 Task: Open the "Manage your account settings: an overview" article.
Action: Mouse moved to (955, 96)
Screenshot: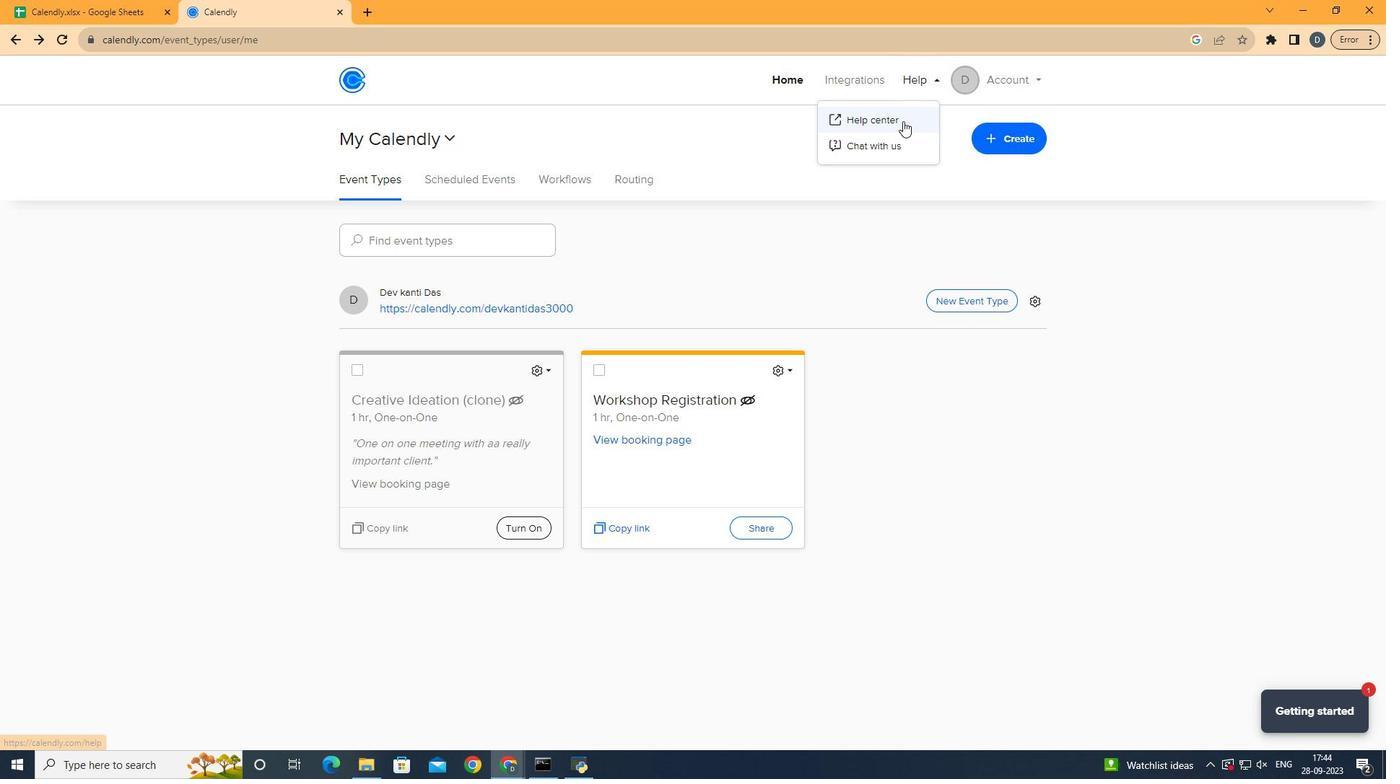 
Action: Mouse pressed left at (955, 96)
Screenshot: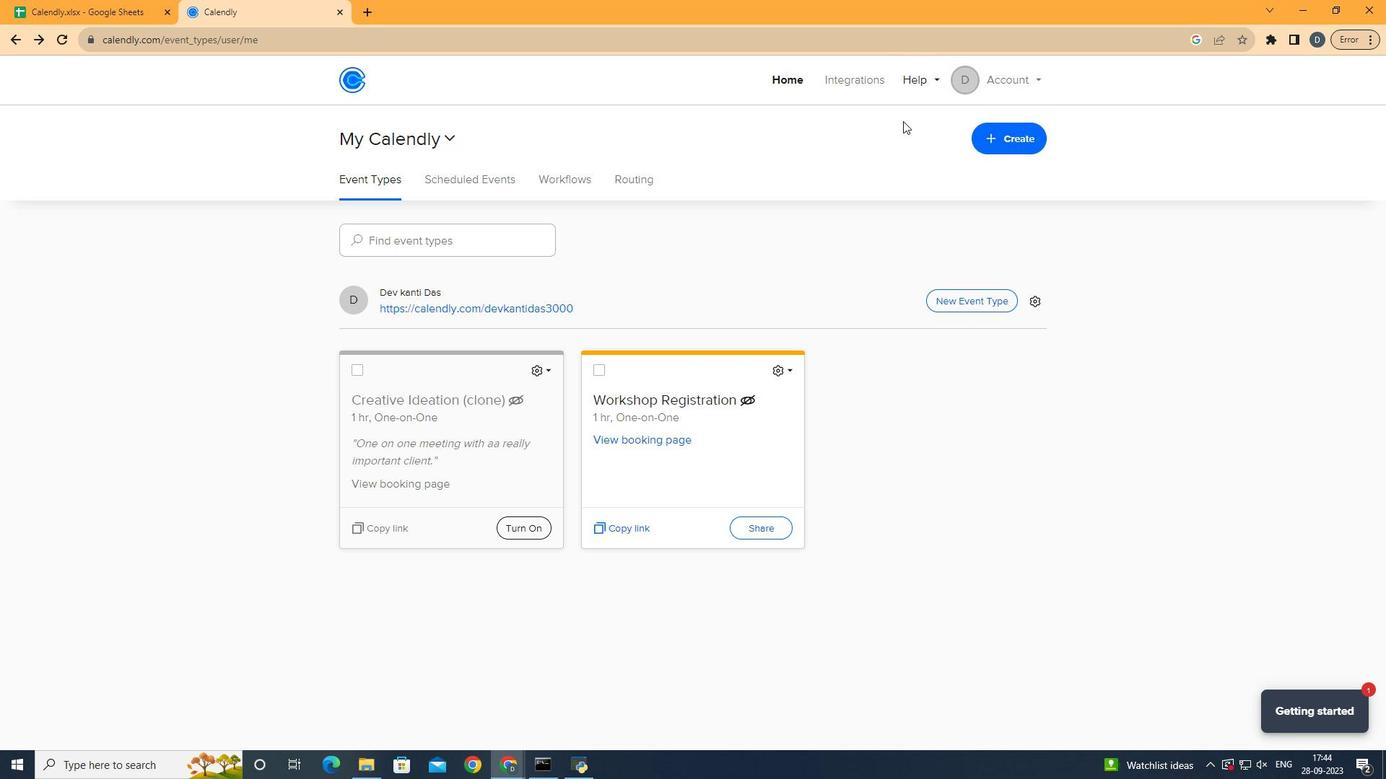 
Action: Mouse moved to (919, 137)
Screenshot: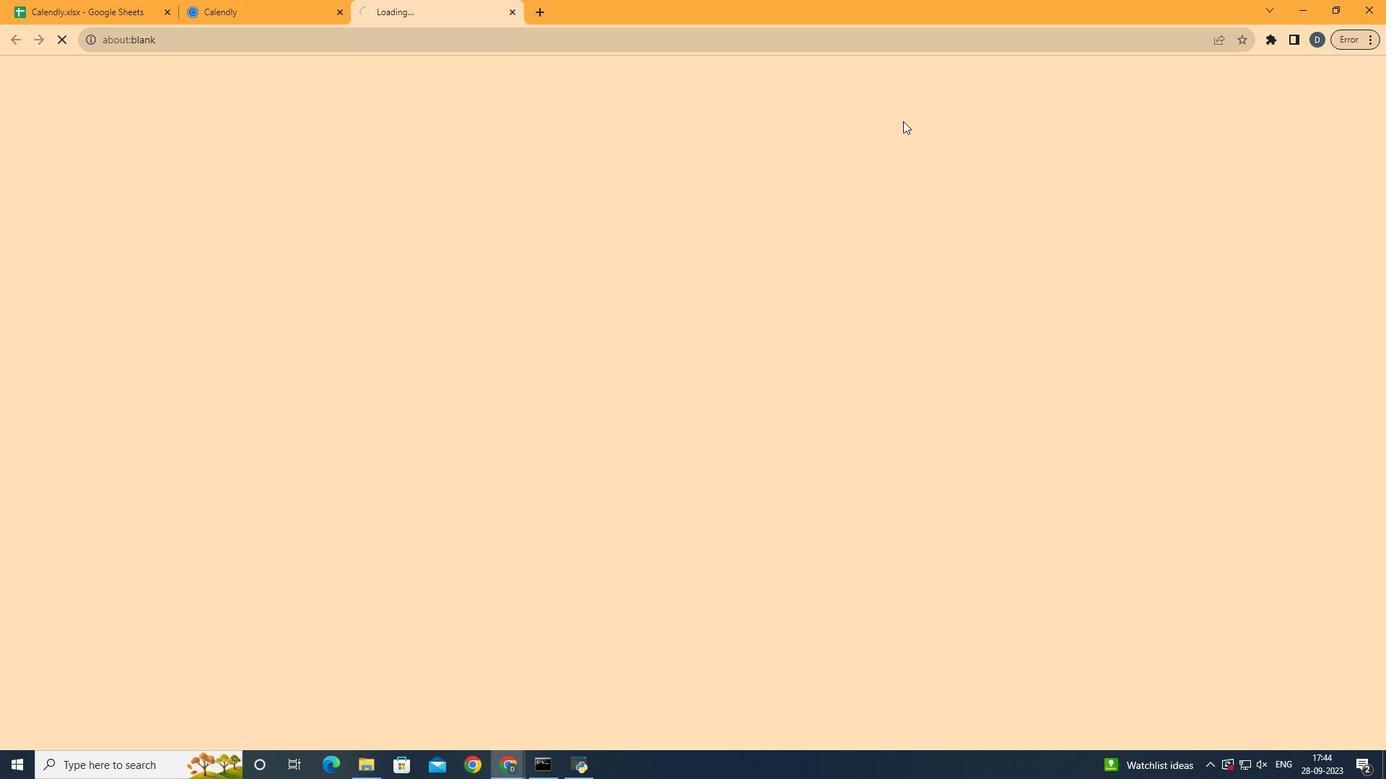 
Action: Mouse pressed left at (919, 137)
Screenshot: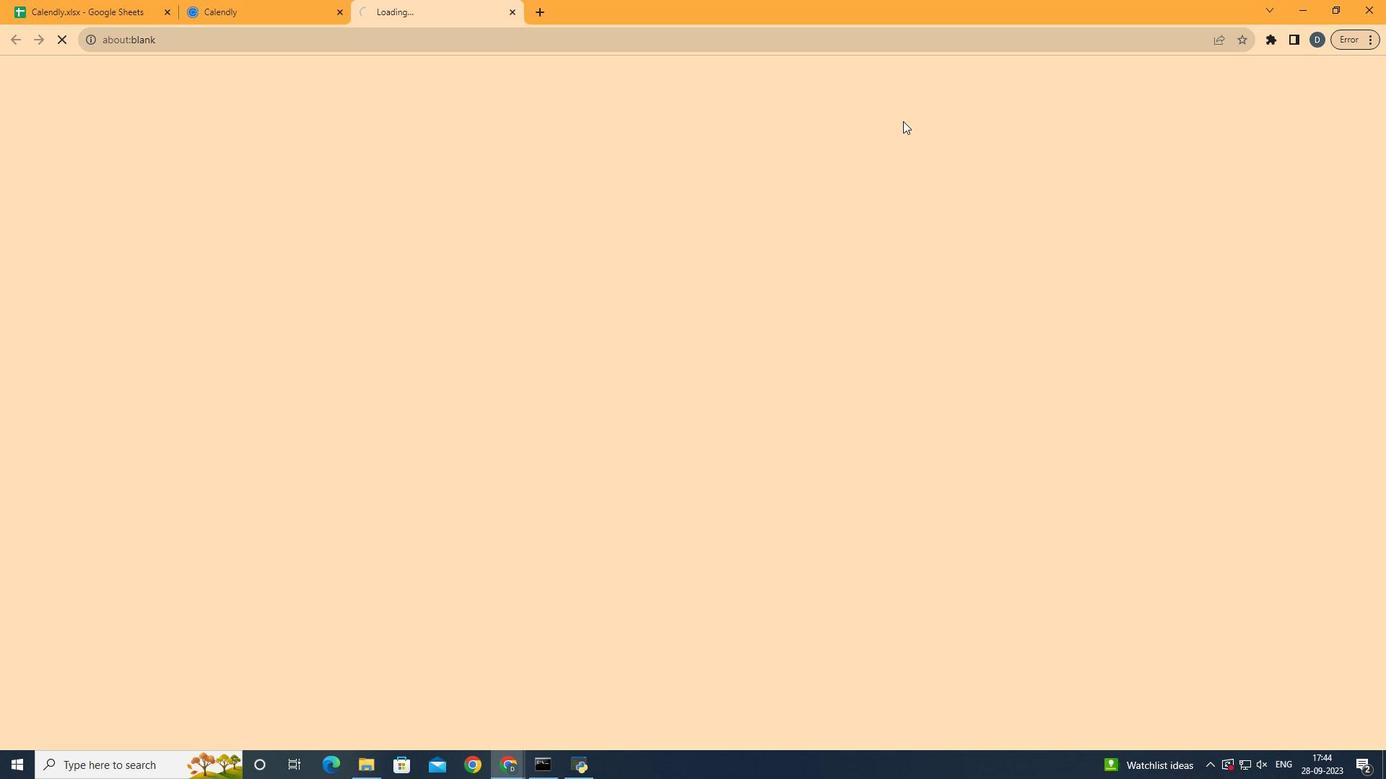 
Action: Mouse moved to (768, 363)
Screenshot: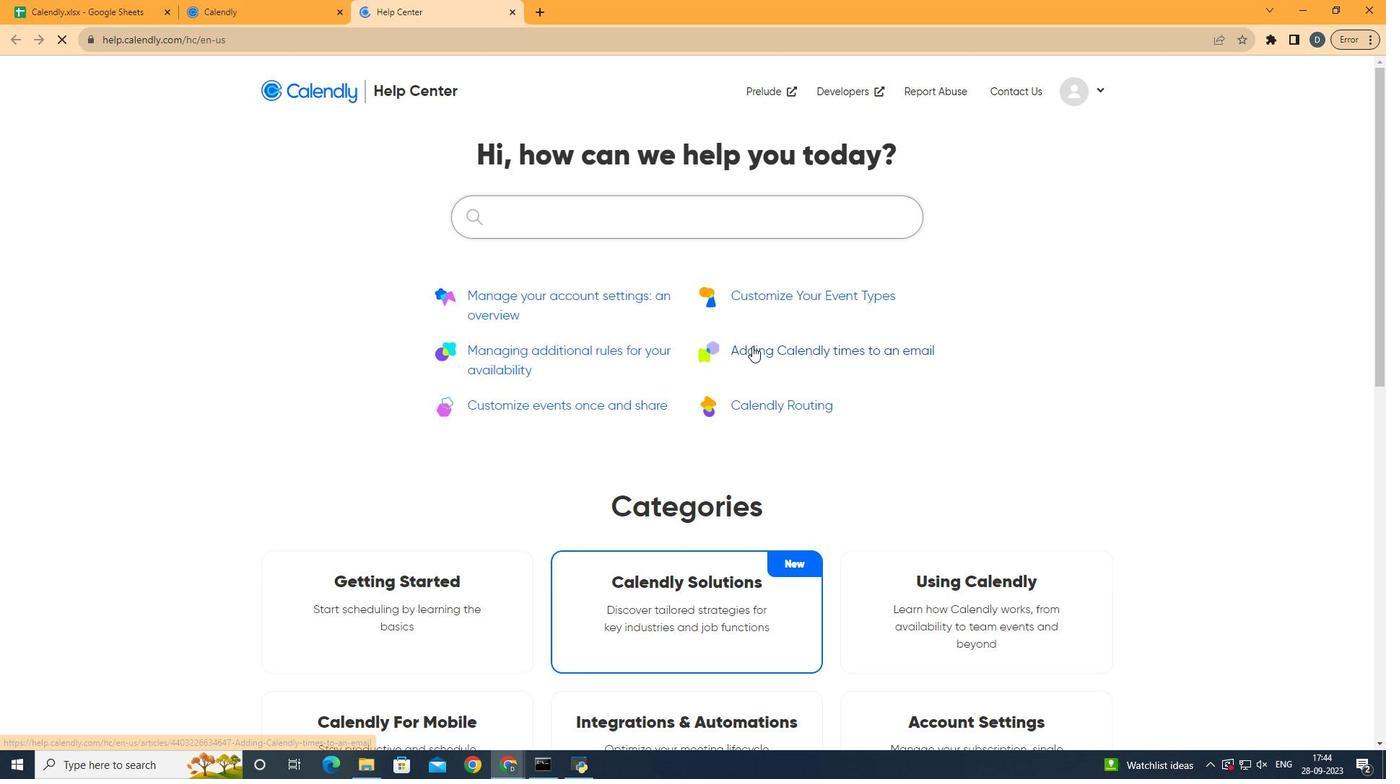 
Action: Mouse scrolled (768, 362) with delta (0, 0)
Screenshot: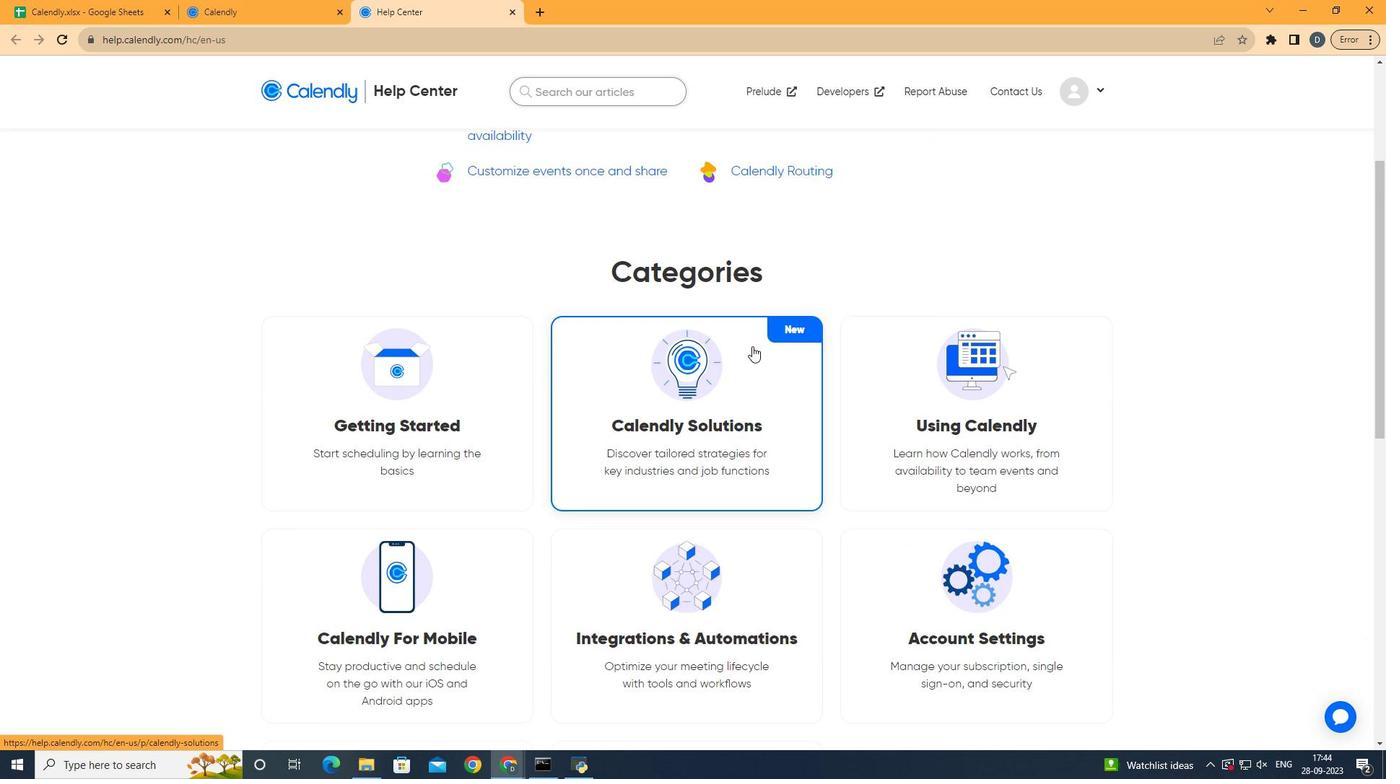 
Action: Mouse scrolled (768, 362) with delta (0, 0)
Screenshot: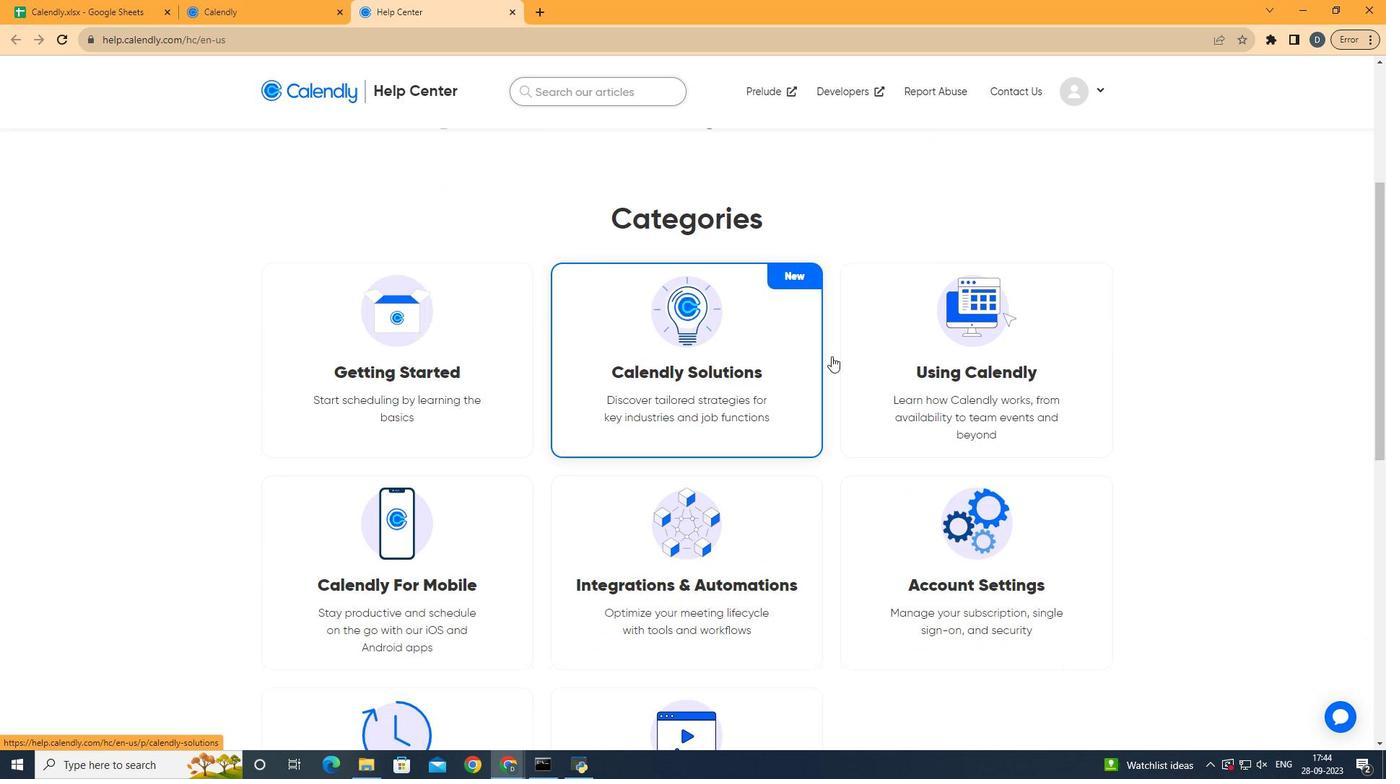 
Action: Mouse scrolled (768, 362) with delta (0, 0)
Screenshot: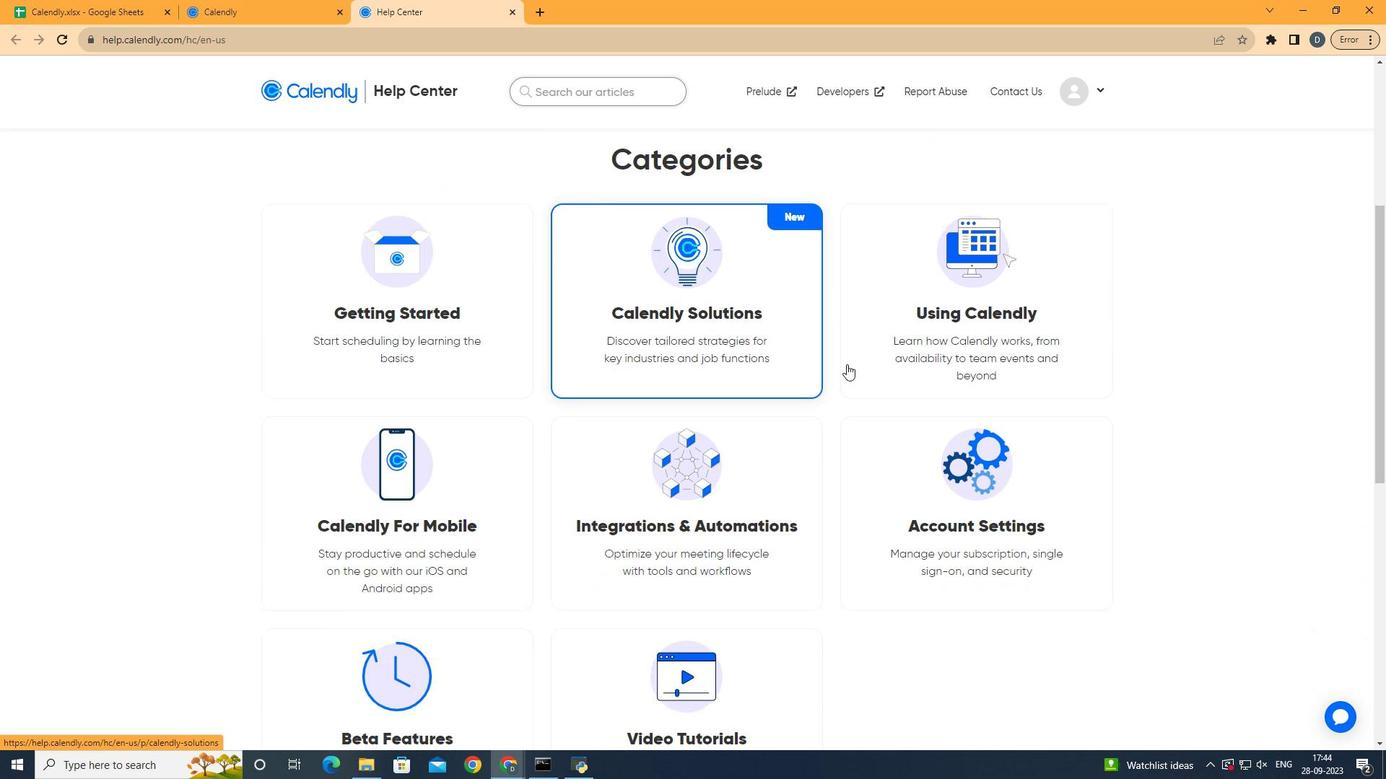 
Action: Mouse scrolled (768, 362) with delta (0, 0)
Screenshot: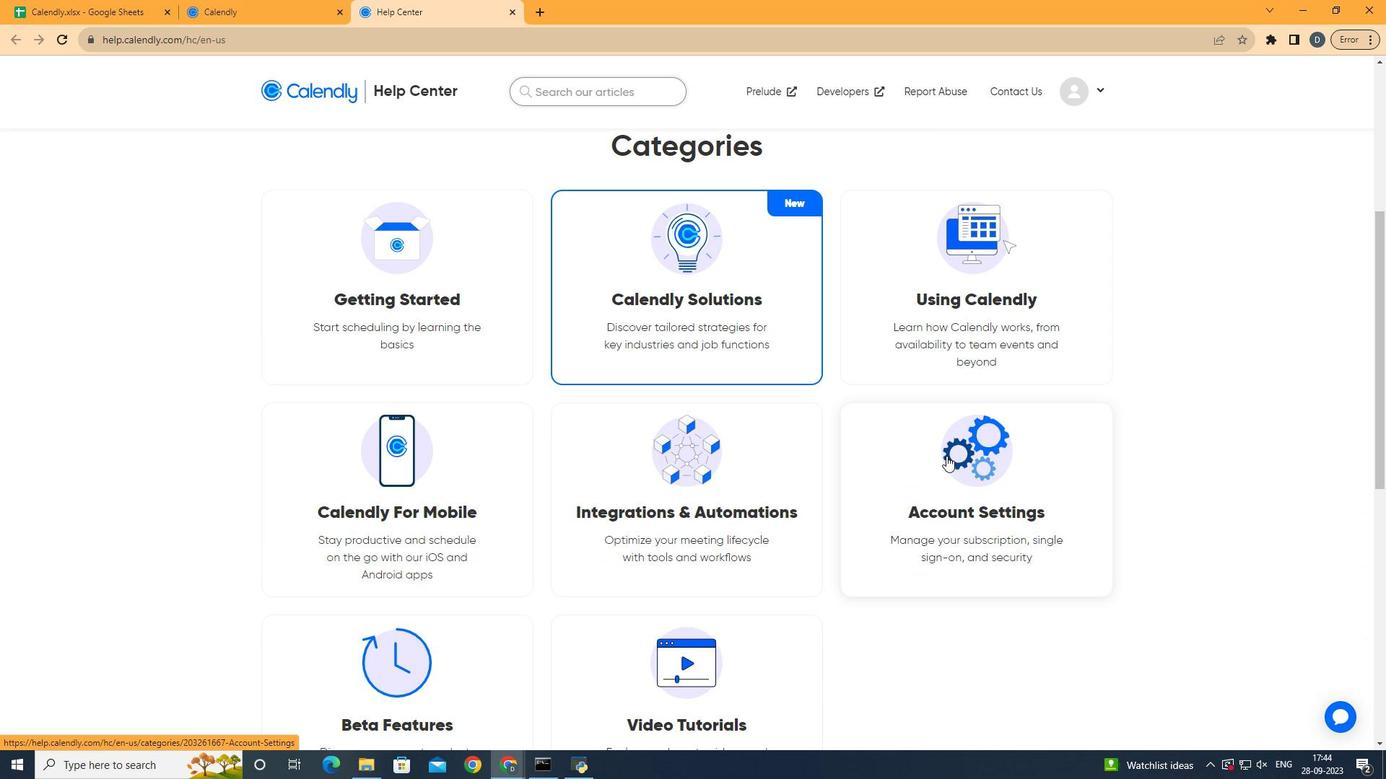 
Action: Mouse scrolled (768, 362) with delta (0, 0)
Screenshot: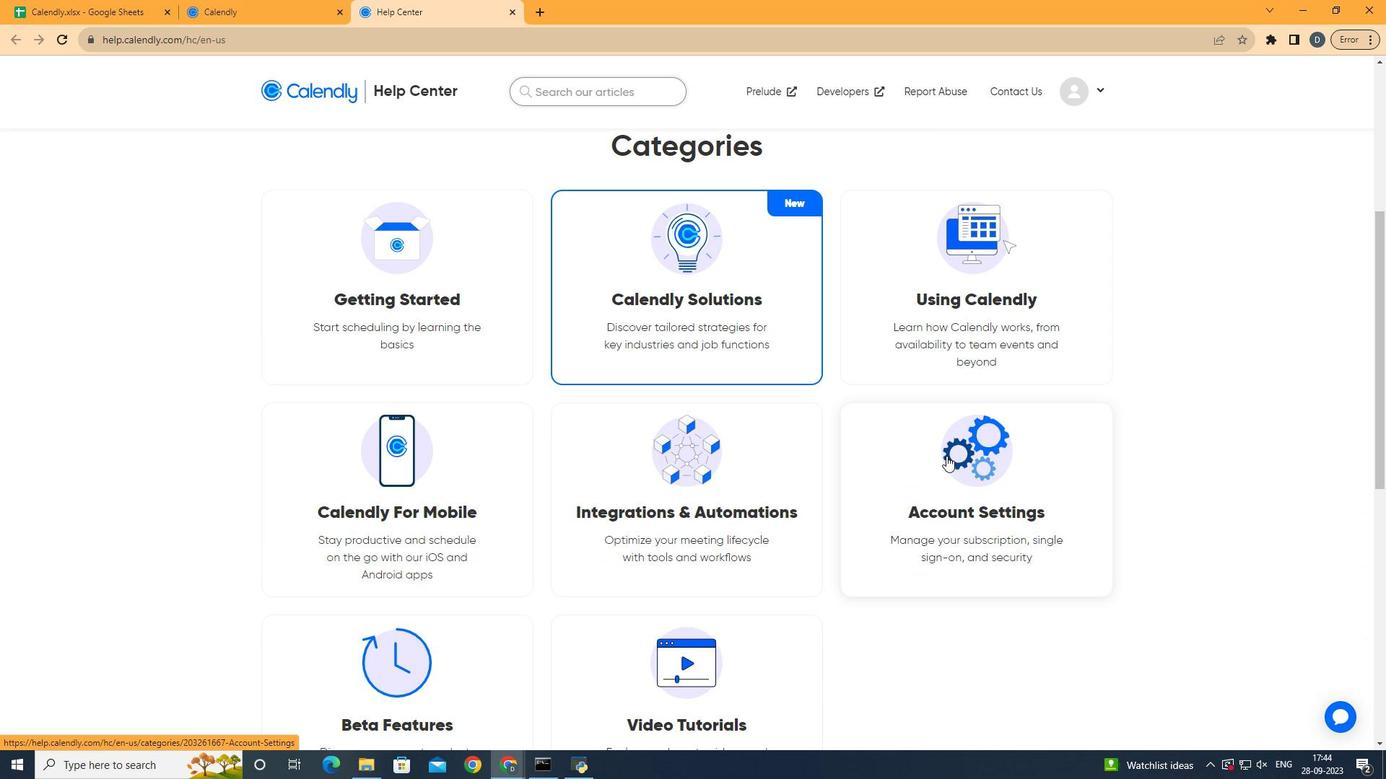 
Action: Mouse moved to (963, 472)
Screenshot: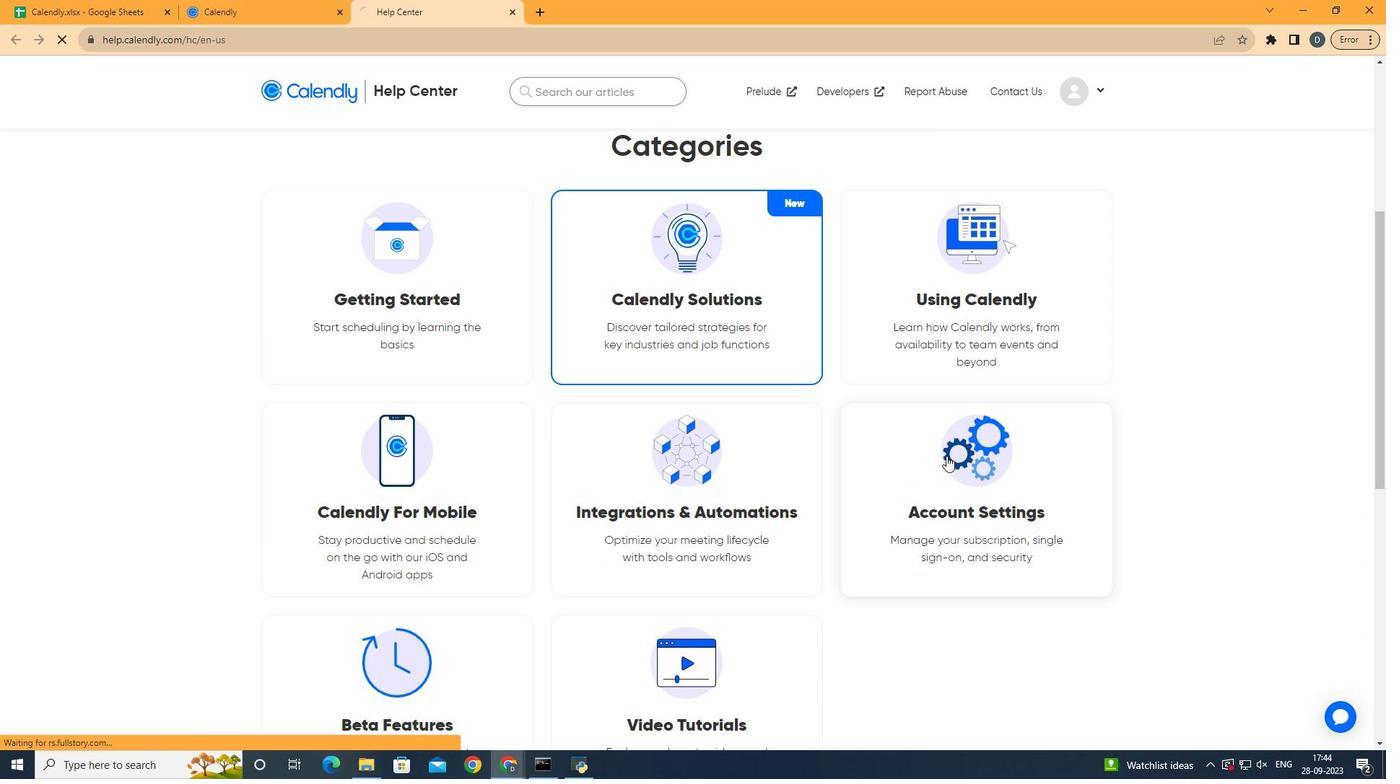 
Action: Mouse pressed left at (963, 472)
Screenshot: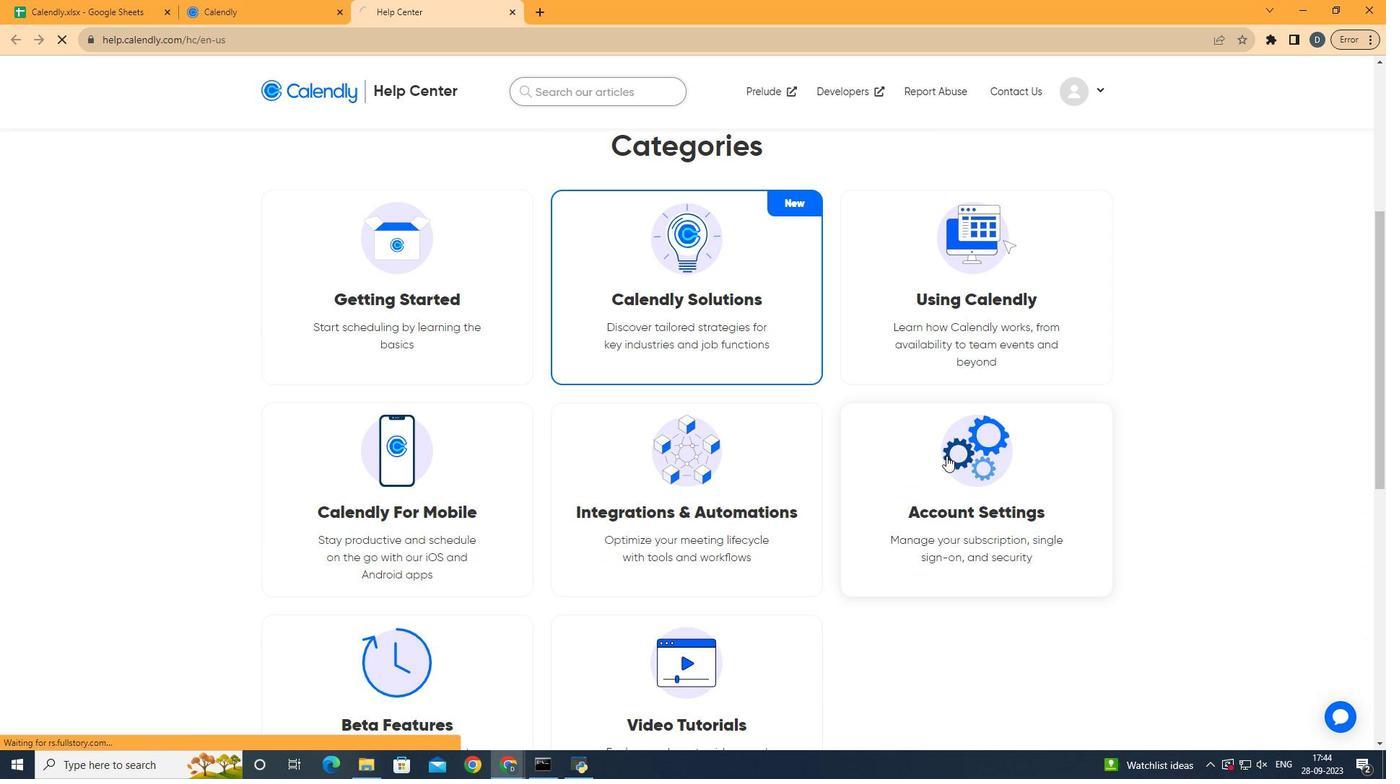 
Action: Mouse moved to (858, 485)
Screenshot: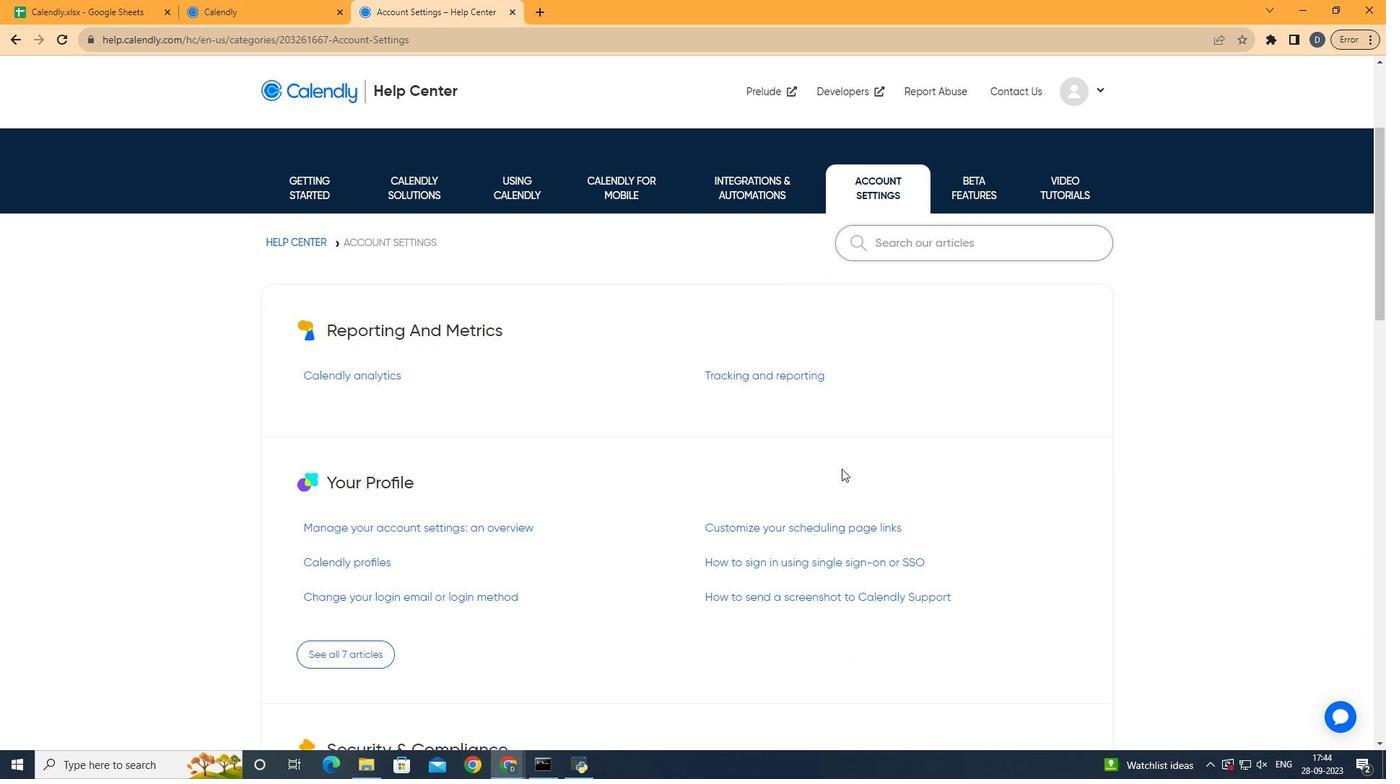
Action: Mouse scrolled (858, 484) with delta (0, 0)
Screenshot: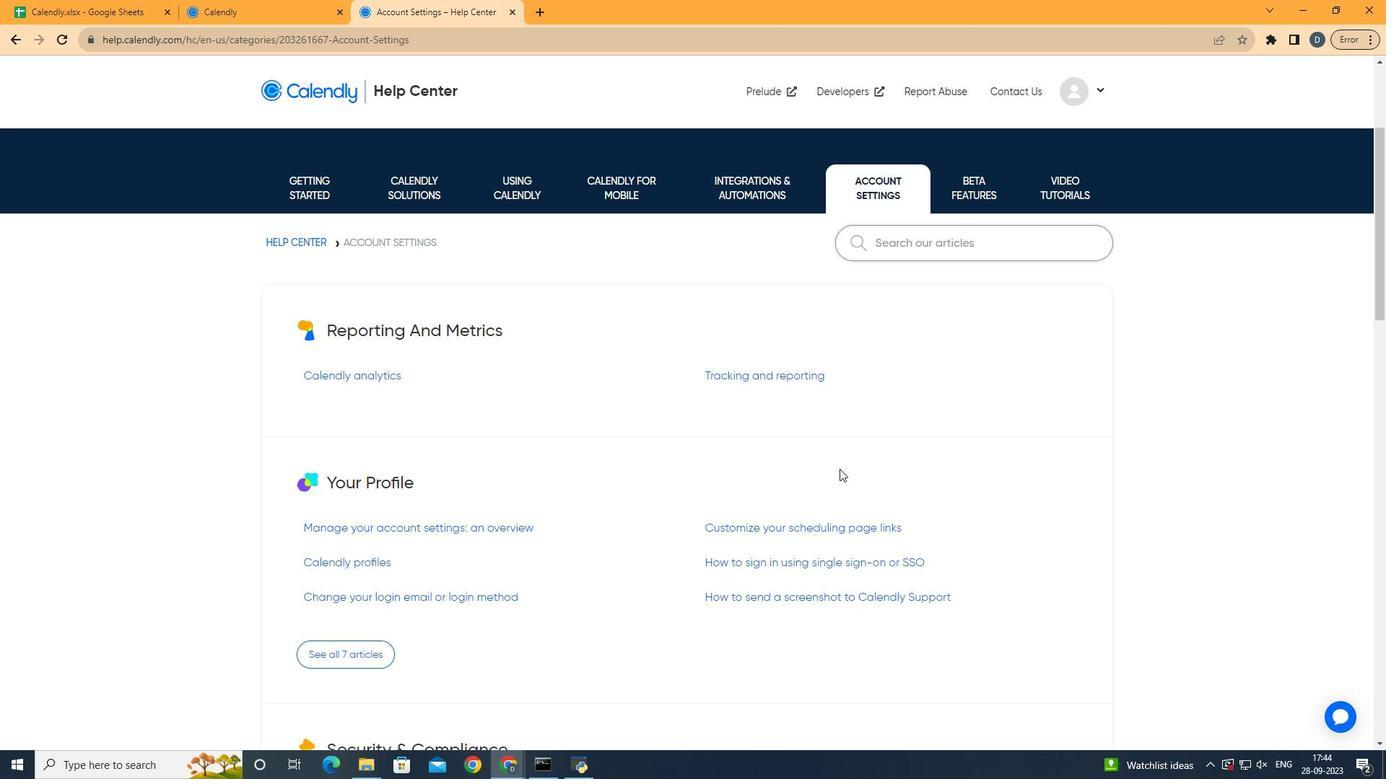 
Action: Mouse scrolled (858, 484) with delta (0, 0)
Screenshot: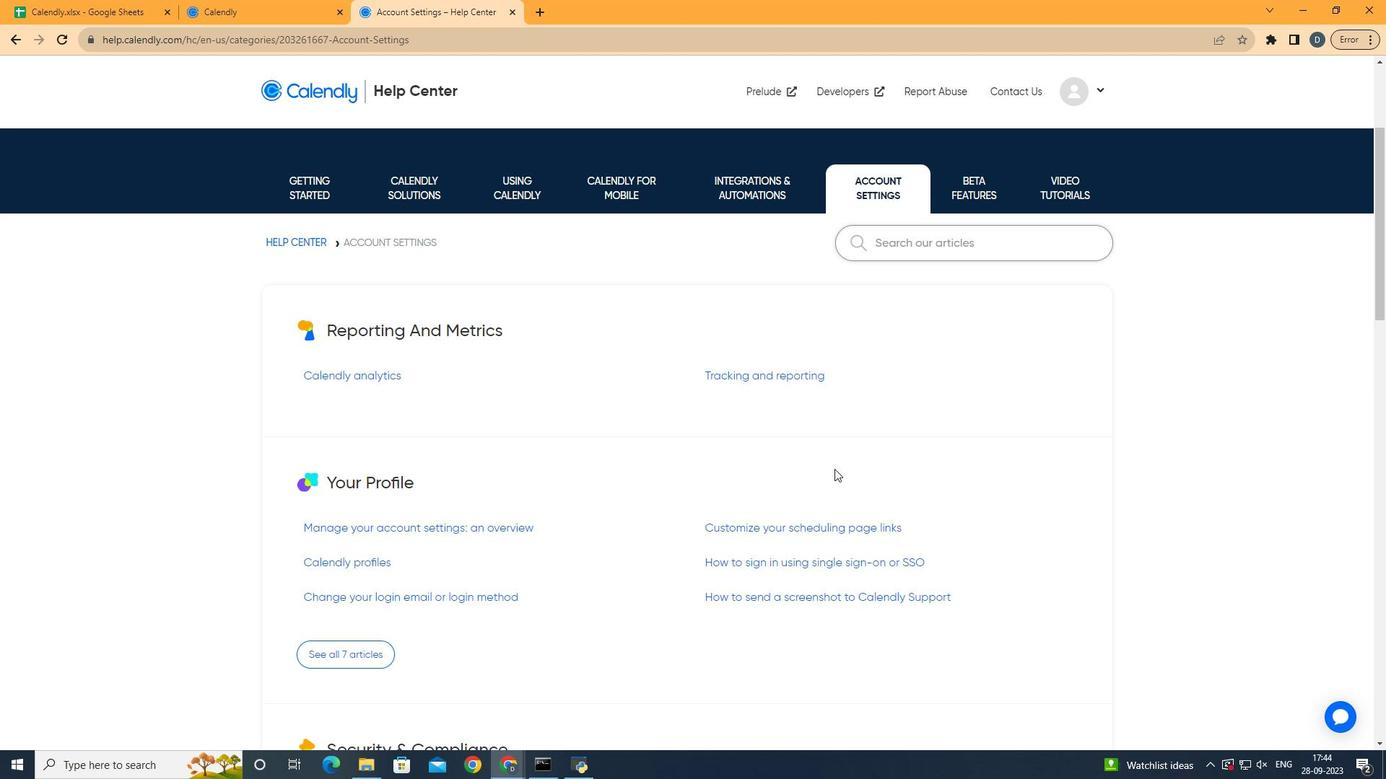
Action: Mouse scrolled (858, 484) with delta (0, 0)
Screenshot: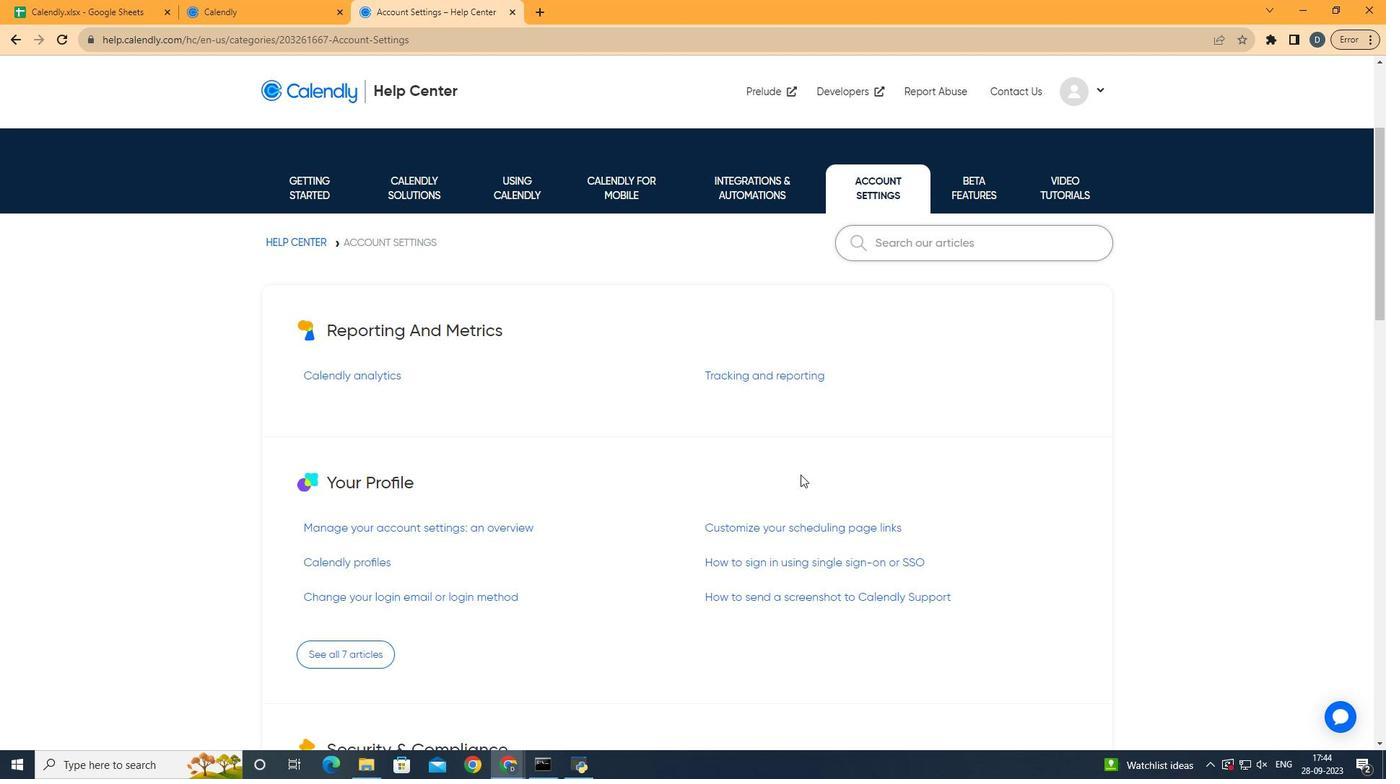 
Action: Mouse moved to (485, 539)
Screenshot: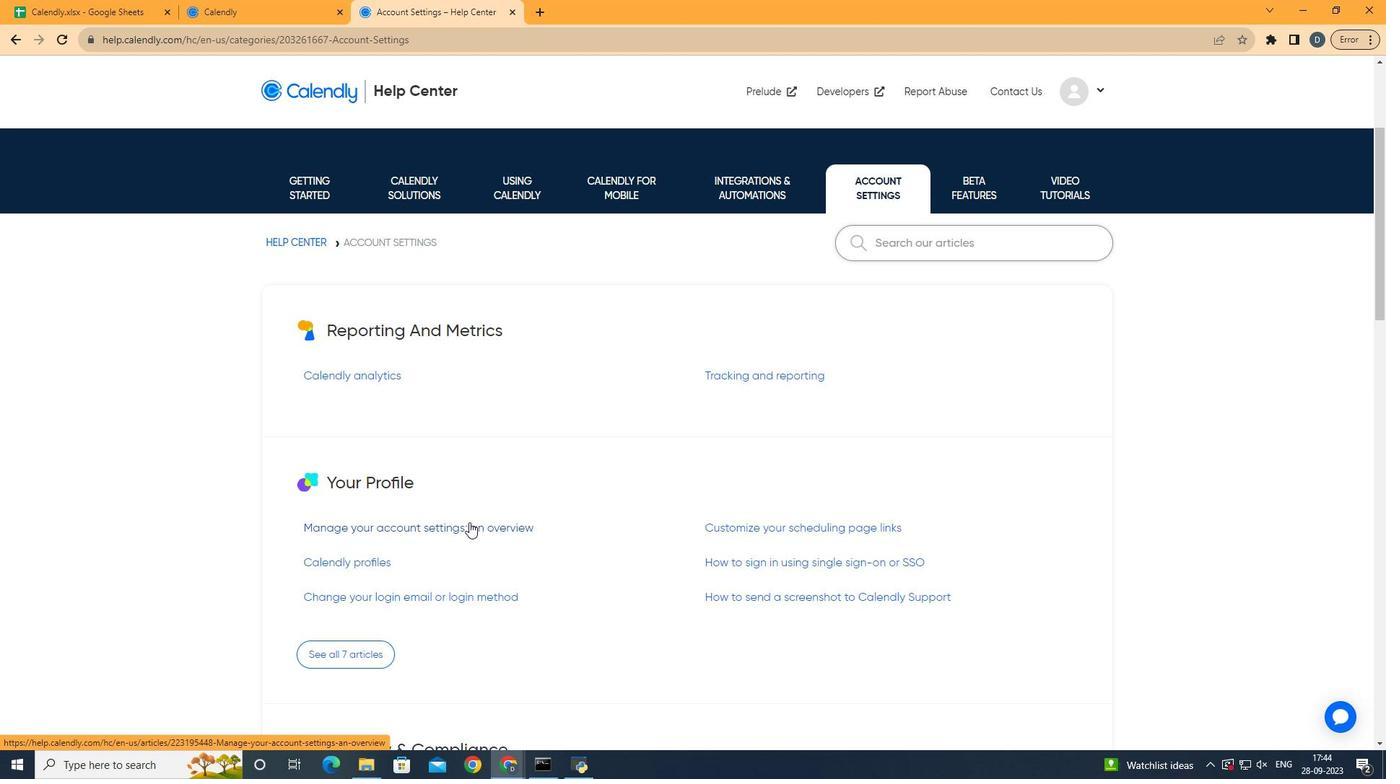 
Action: Mouse pressed left at (485, 539)
Screenshot: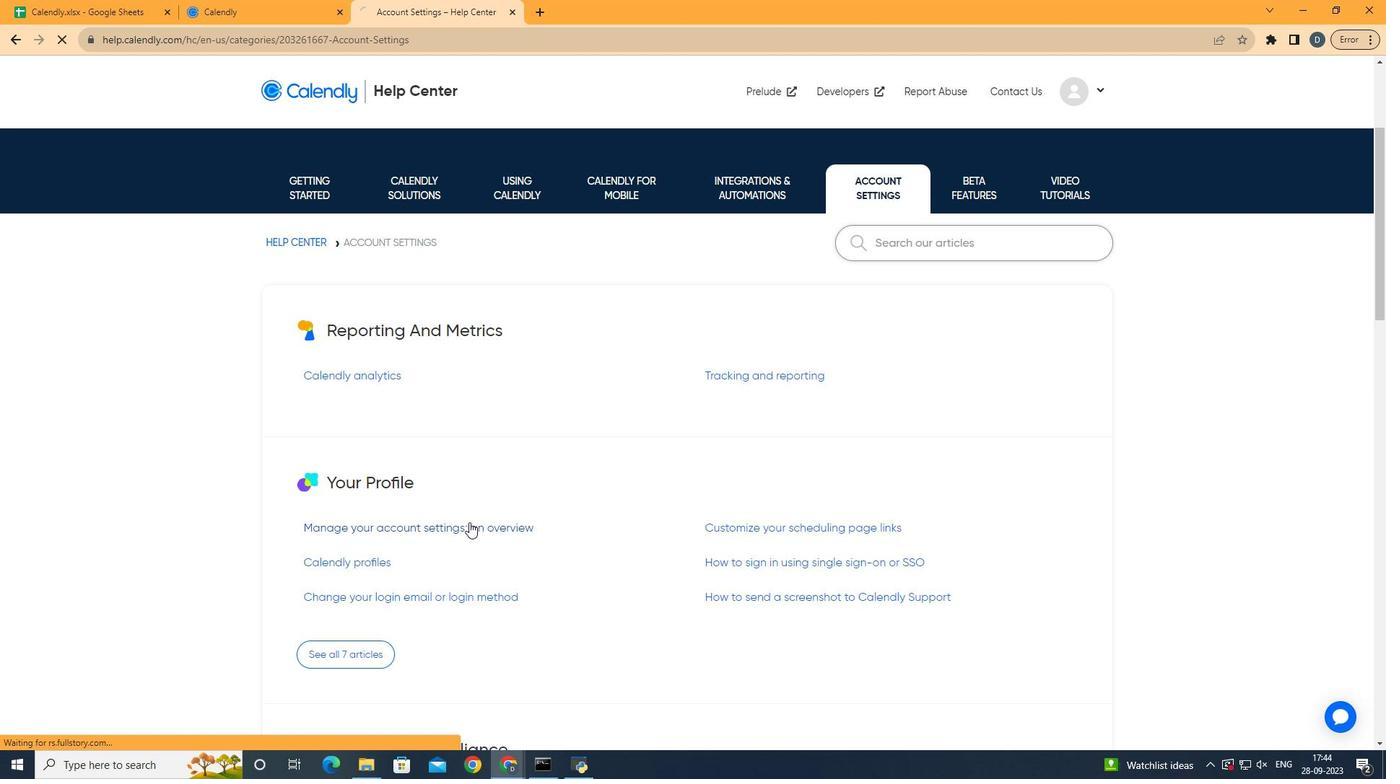
Action: Mouse moved to (787, 552)
Screenshot: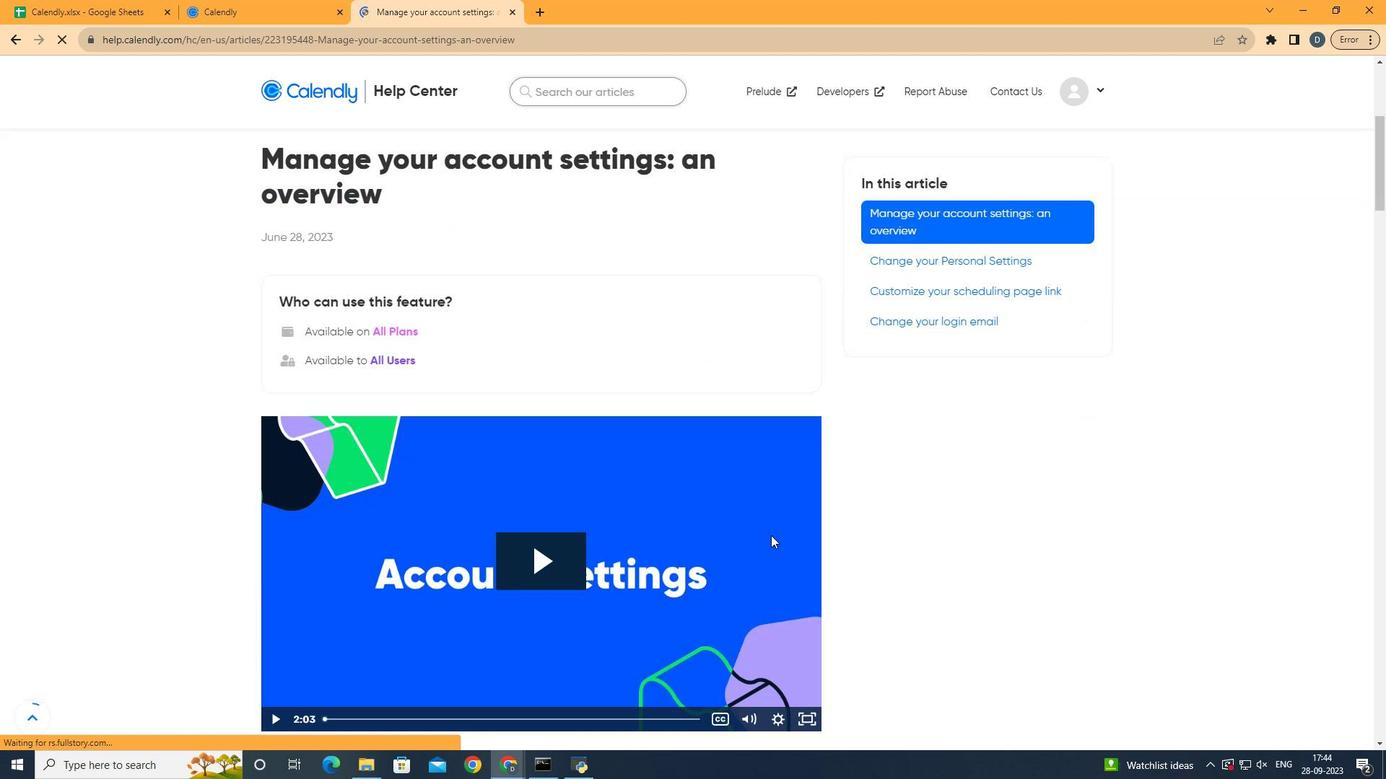 
Action: Mouse scrolled (787, 551) with delta (0, 0)
Screenshot: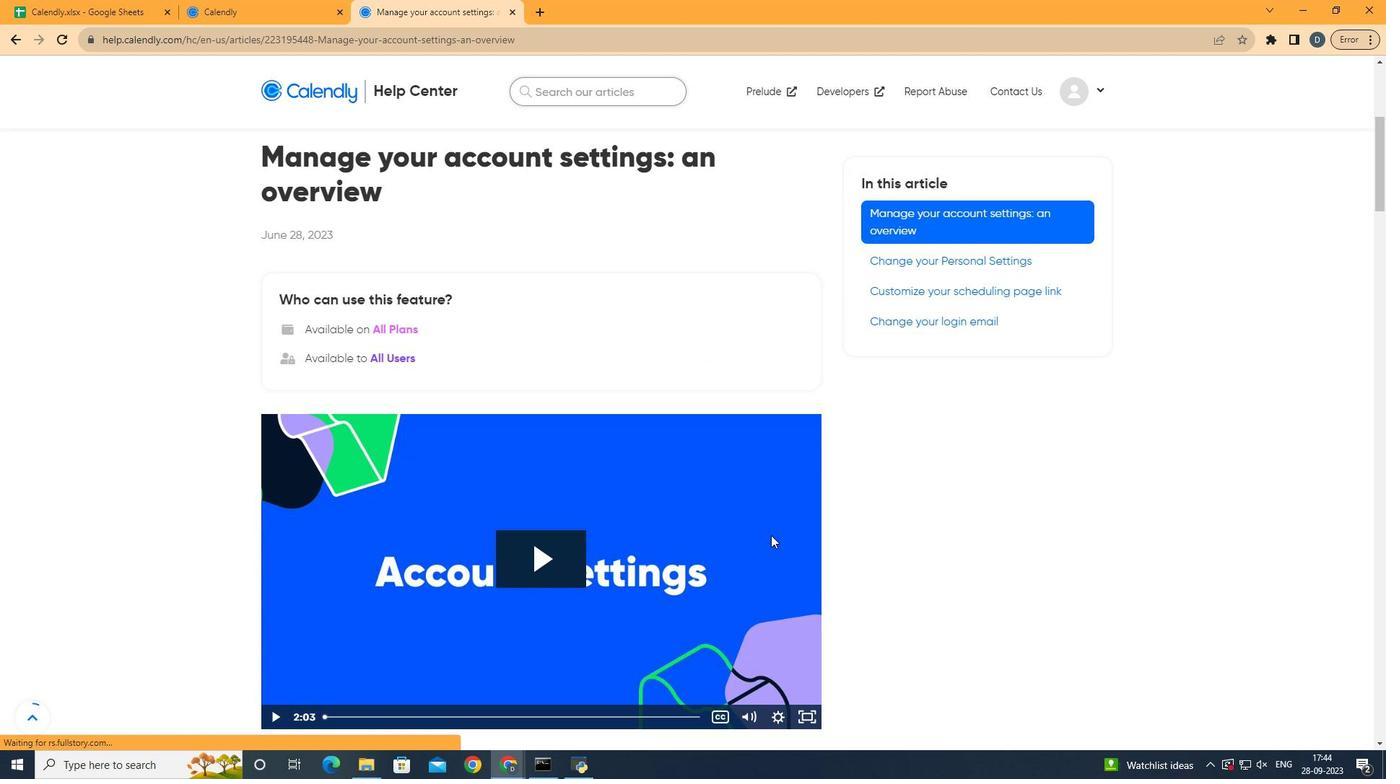 
Action: Mouse scrolled (787, 551) with delta (0, 0)
Screenshot: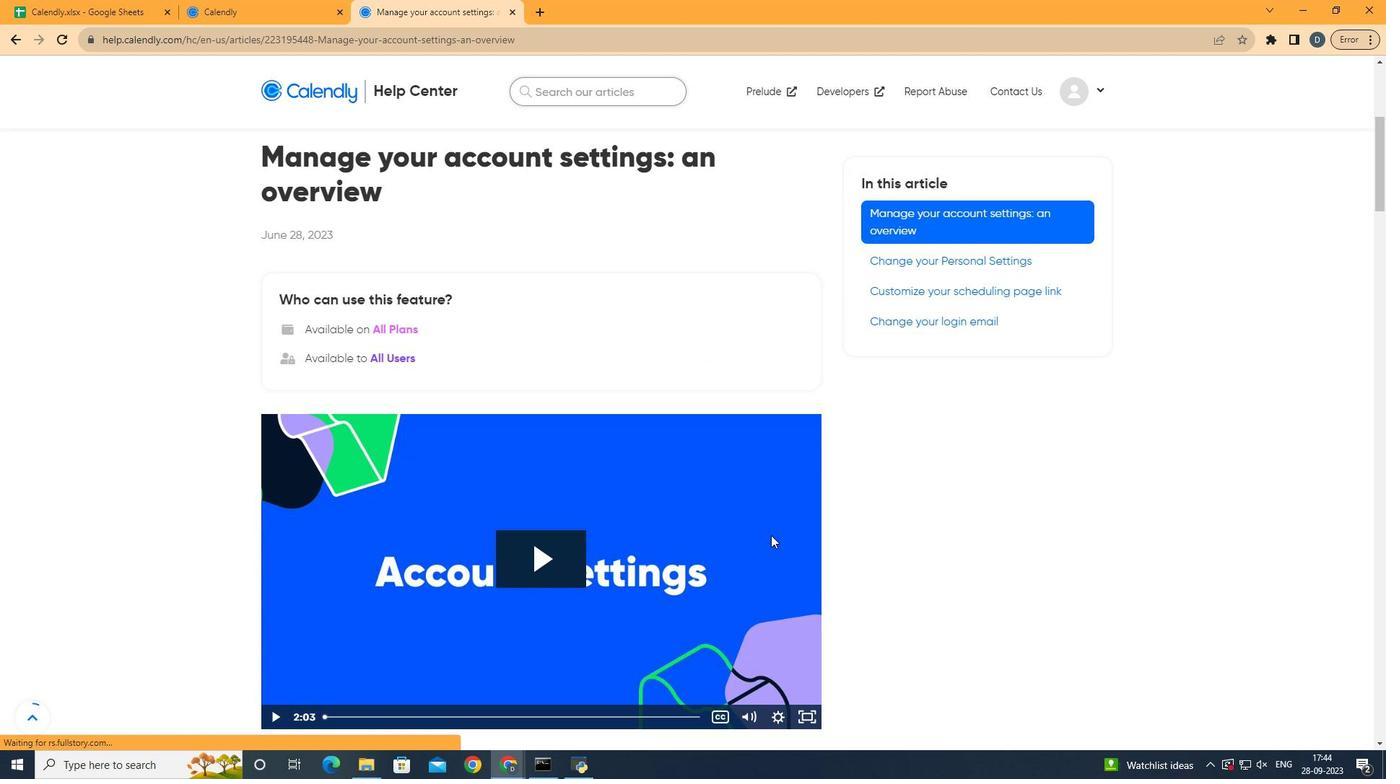 
Action: Mouse scrolled (787, 551) with delta (0, 0)
Screenshot: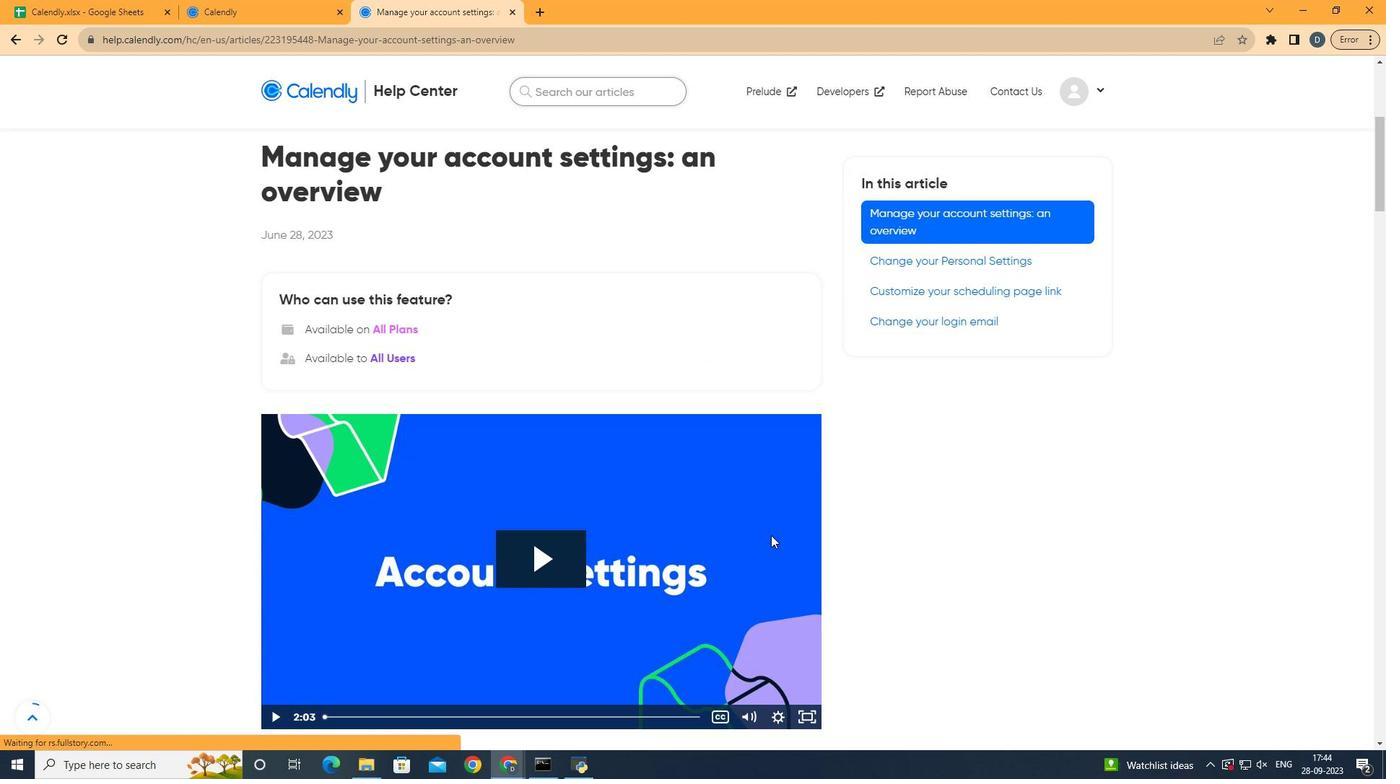 
Action: Mouse scrolled (787, 551) with delta (0, 0)
Screenshot: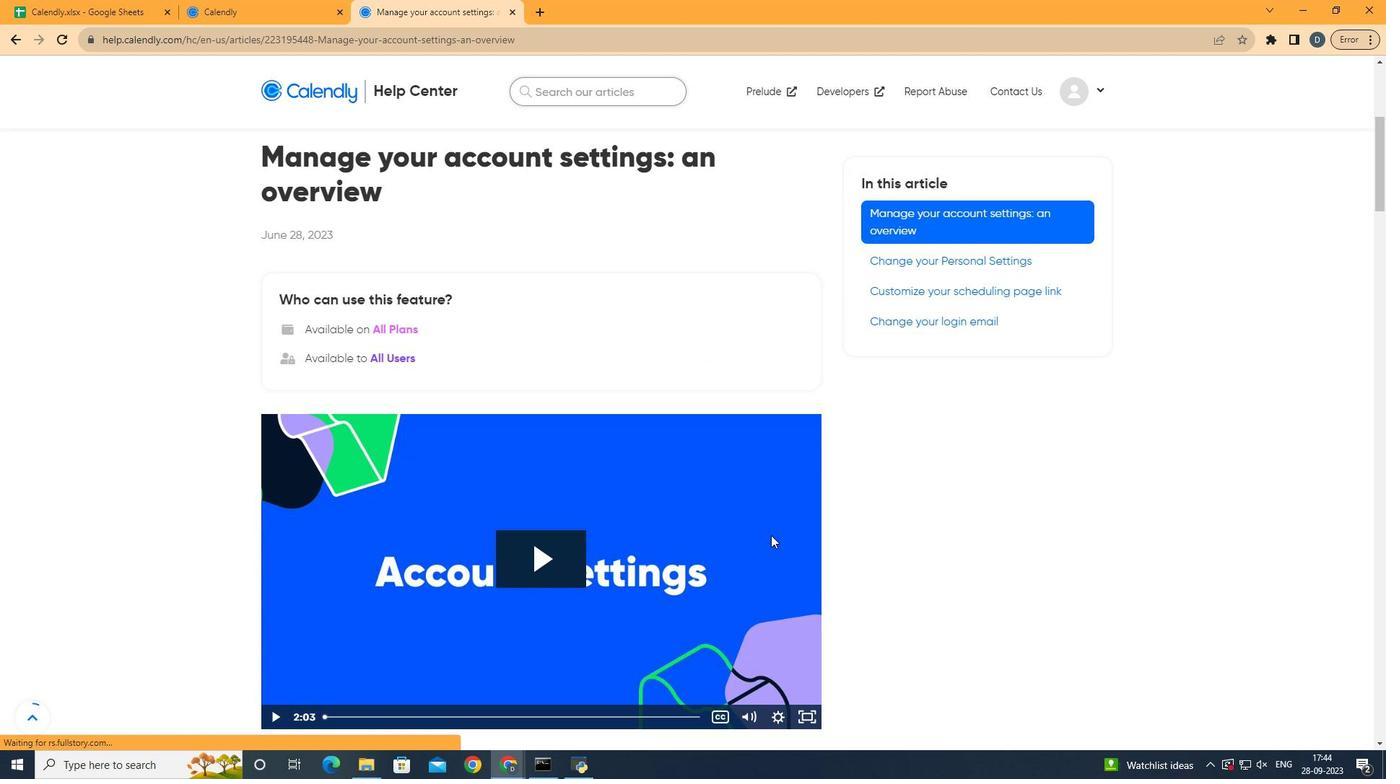 
Action: Mouse scrolled (787, 551) with delta (0, 0)
Screenshot: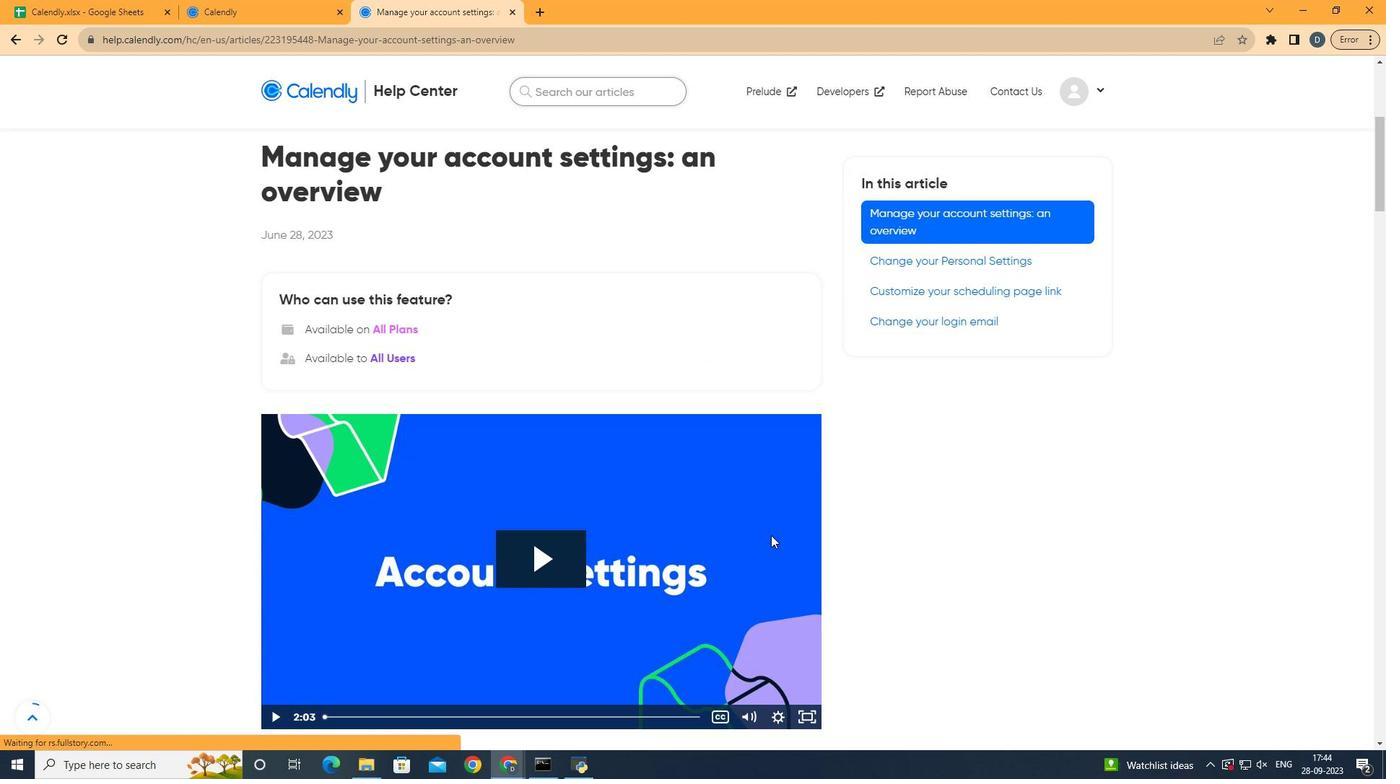 
Action: Mouse scrolled (787, 551) with delta (0, 0)
Screenshot: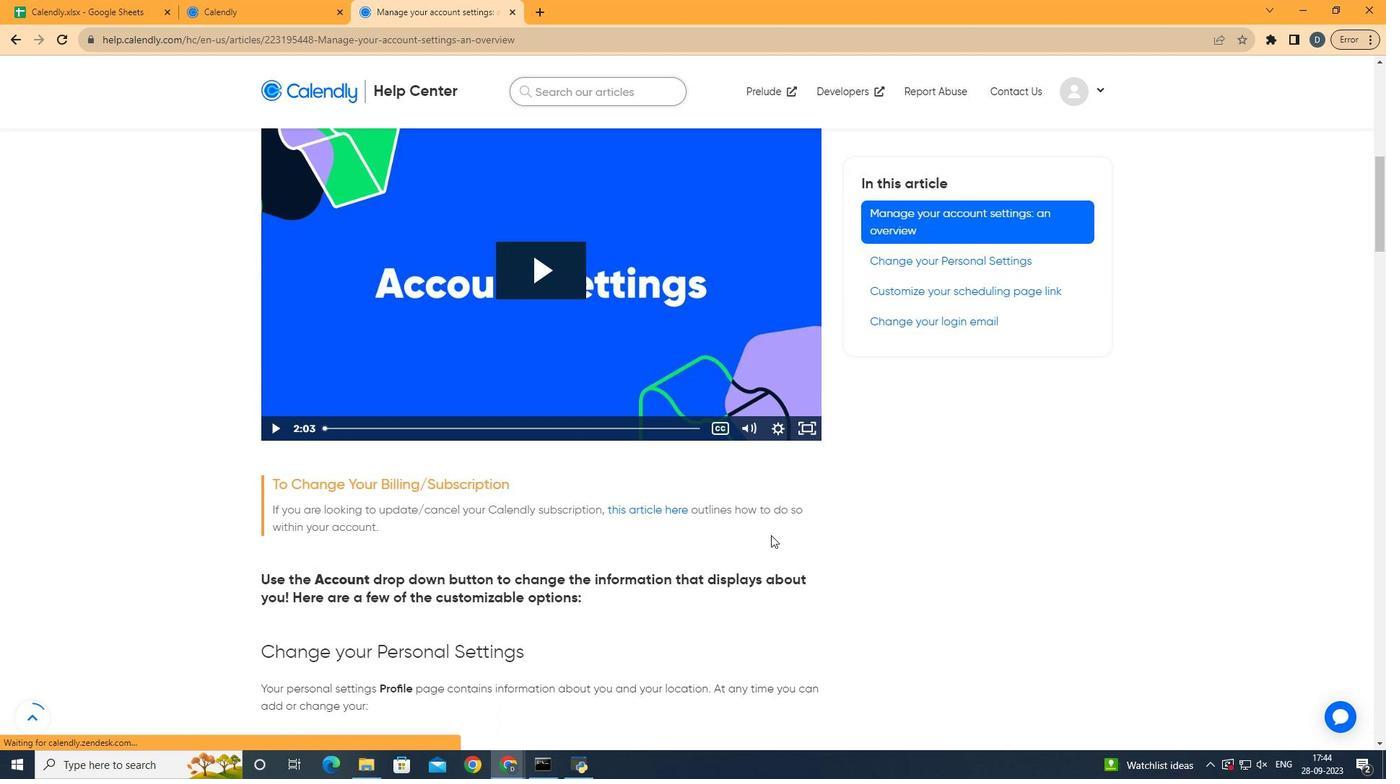 
Action: Mouse scrolled (787, 551) with delta (0, 0)
Screenshot: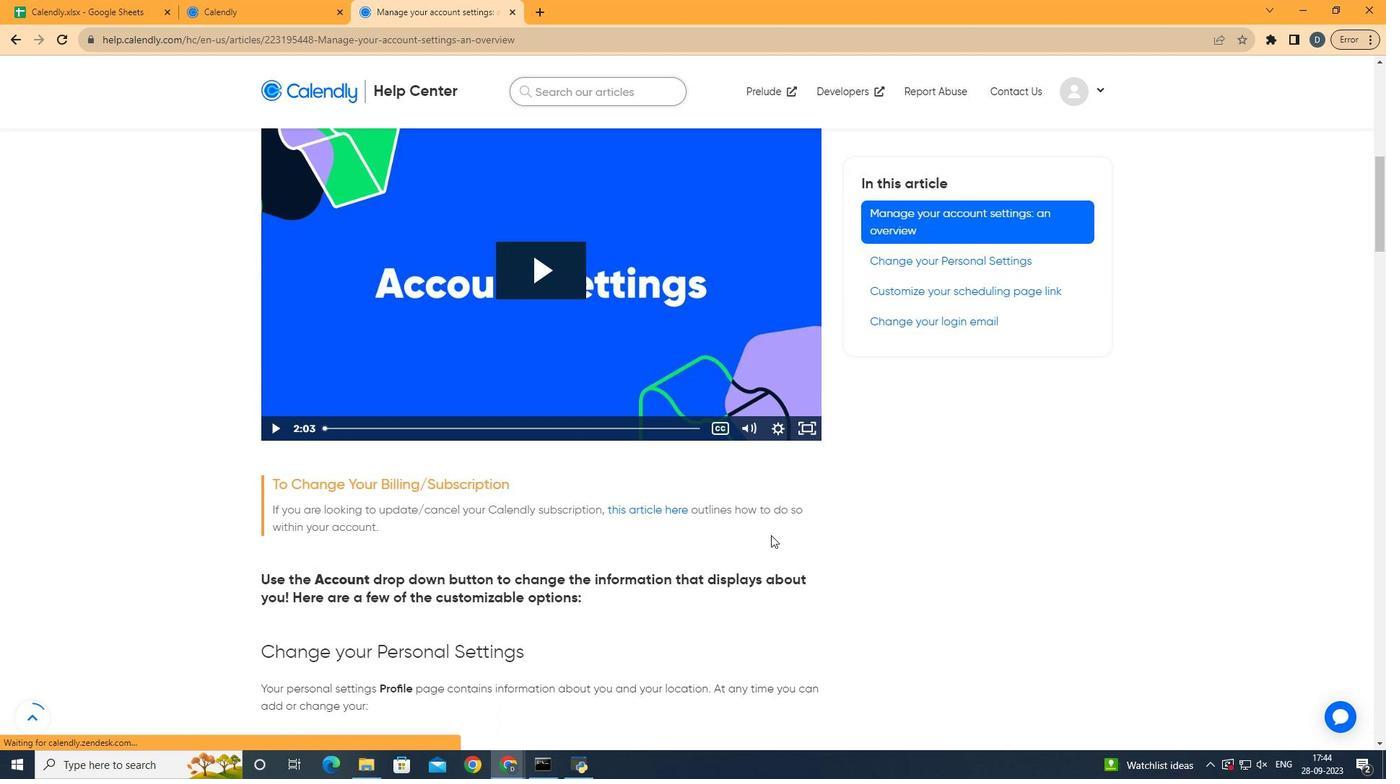
Action: Mouse scrolled (787, 551) with delta (0, 0)
Screenshot: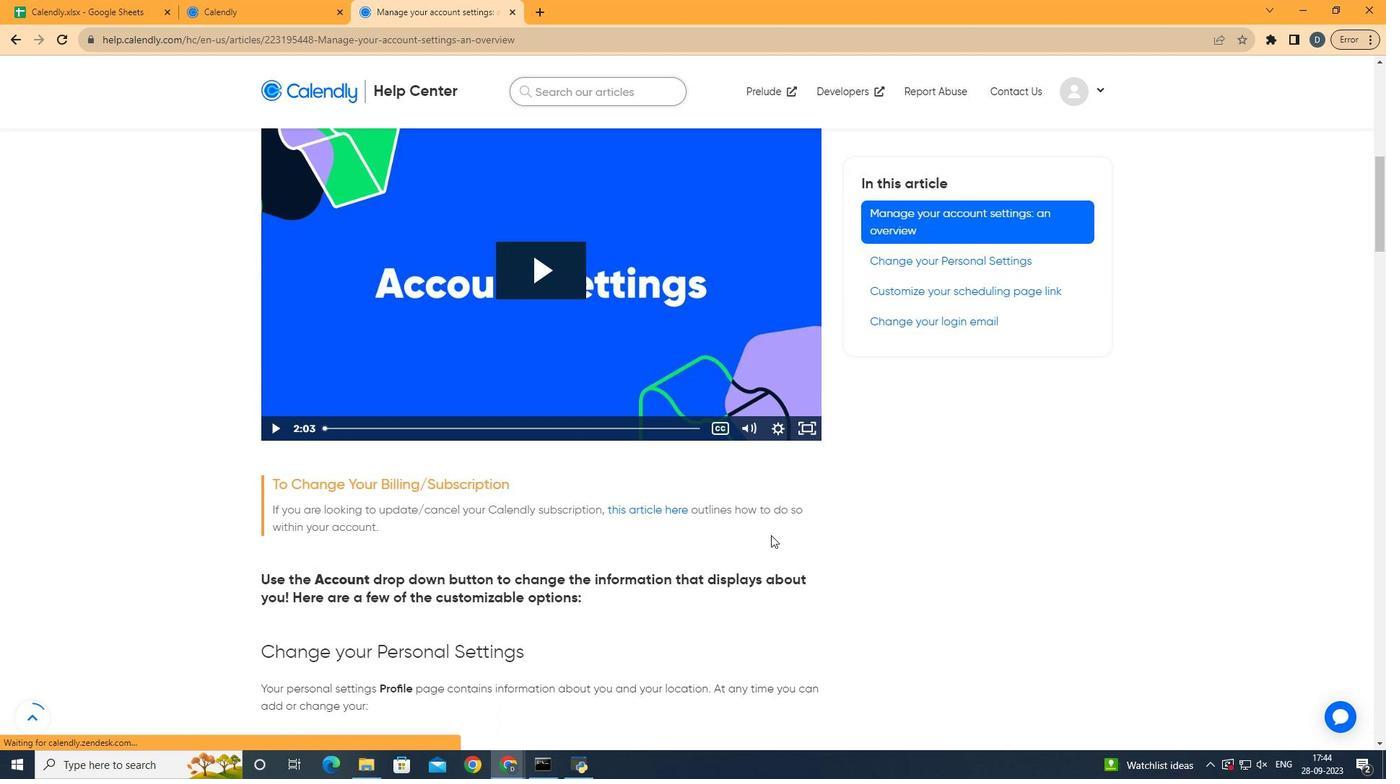 
Action: Mouse scrolled (787, 551) with delta (0, 0)
Screenshot: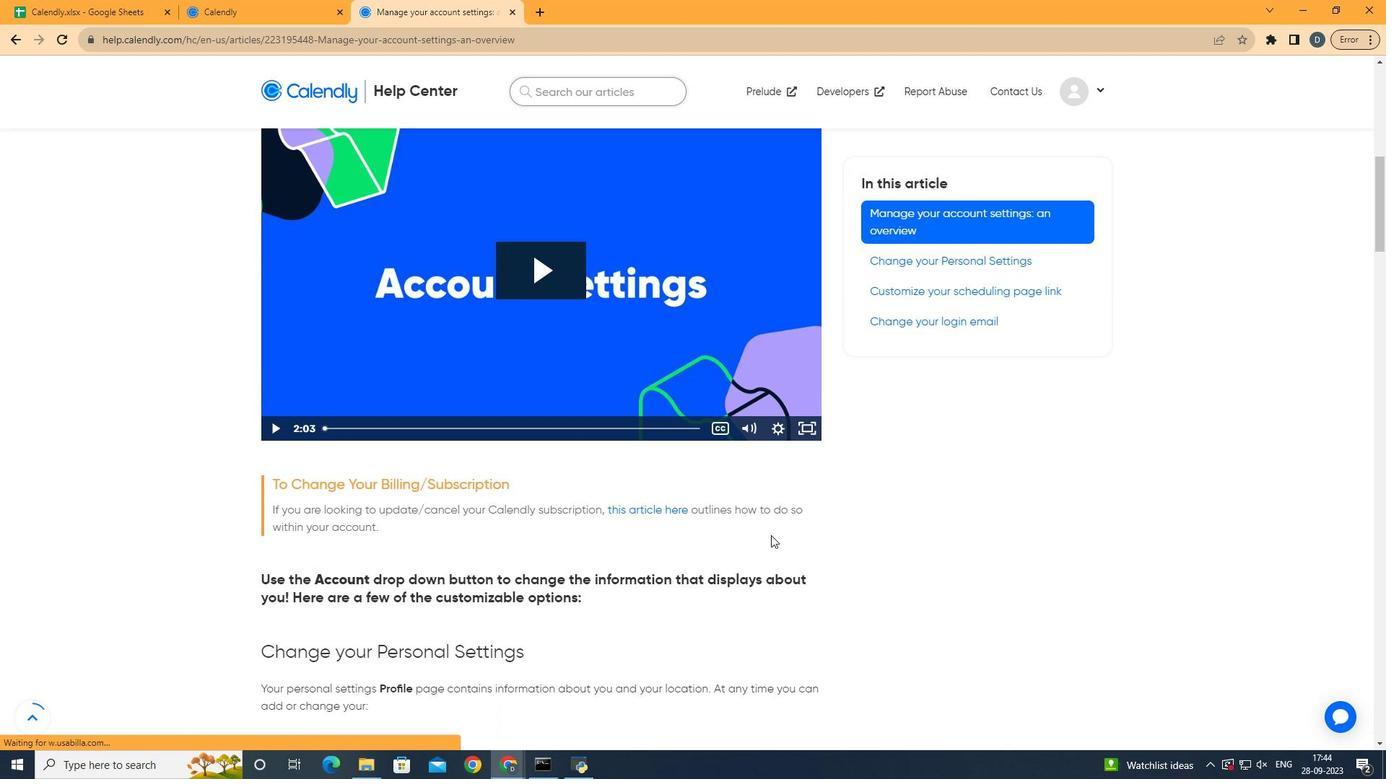 
Action: Mouse scrolled (787, 551) with delta (0, 0)
Screenshot: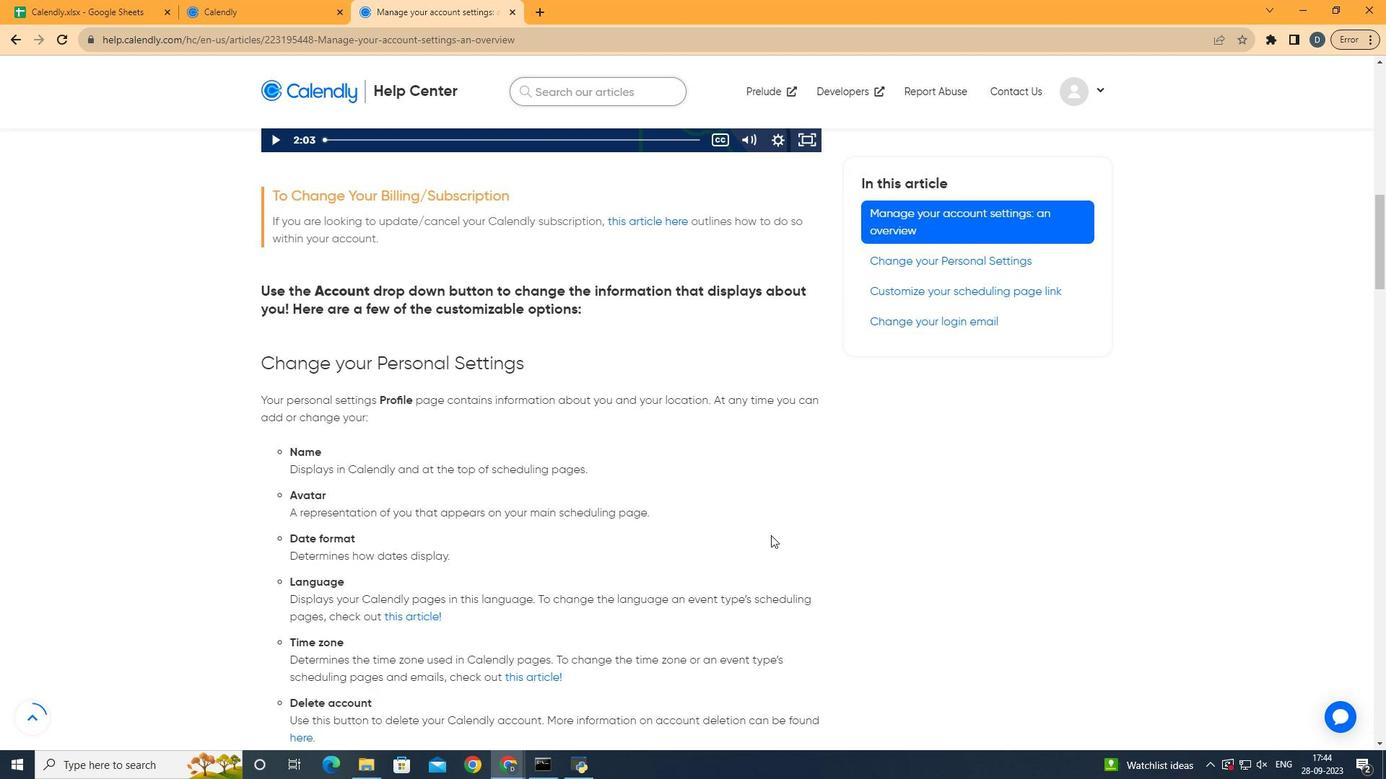 
Action: Mouse scrolled (787, 551) with delta (0, 0)
Screenshot: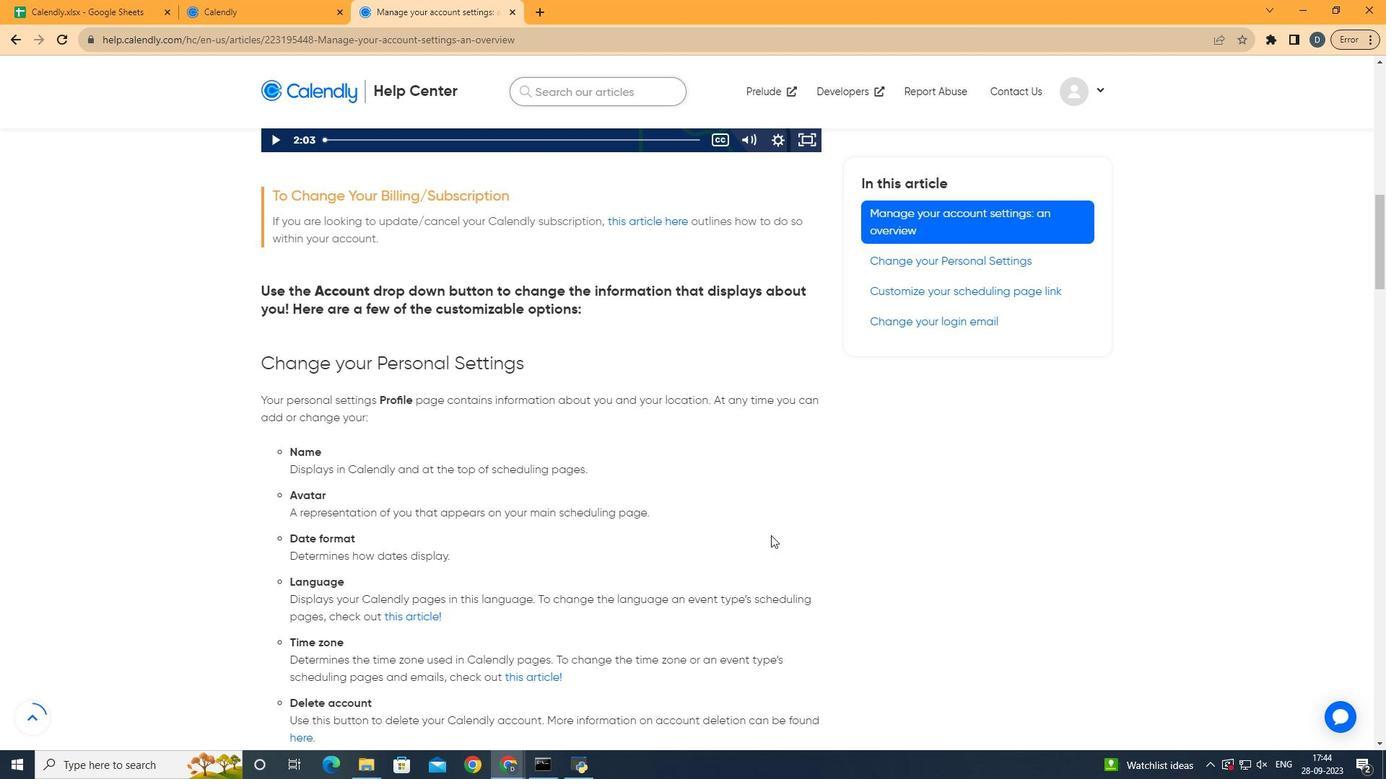 
Action: Mouse scrolled (787, 551) with delta (0, 0)
Screenshot: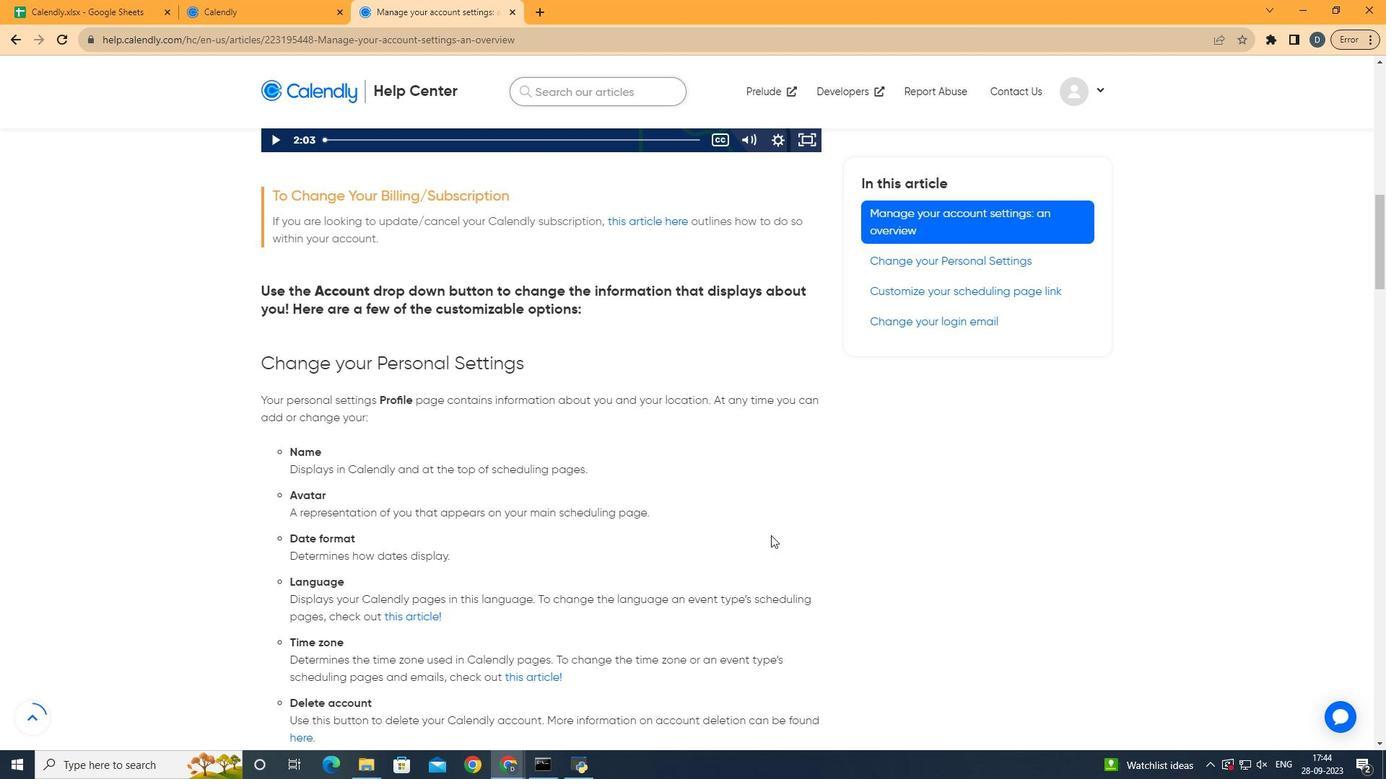 
Action: Mouse scrolled (787, 551) with delta (0, 0)
Screenshot: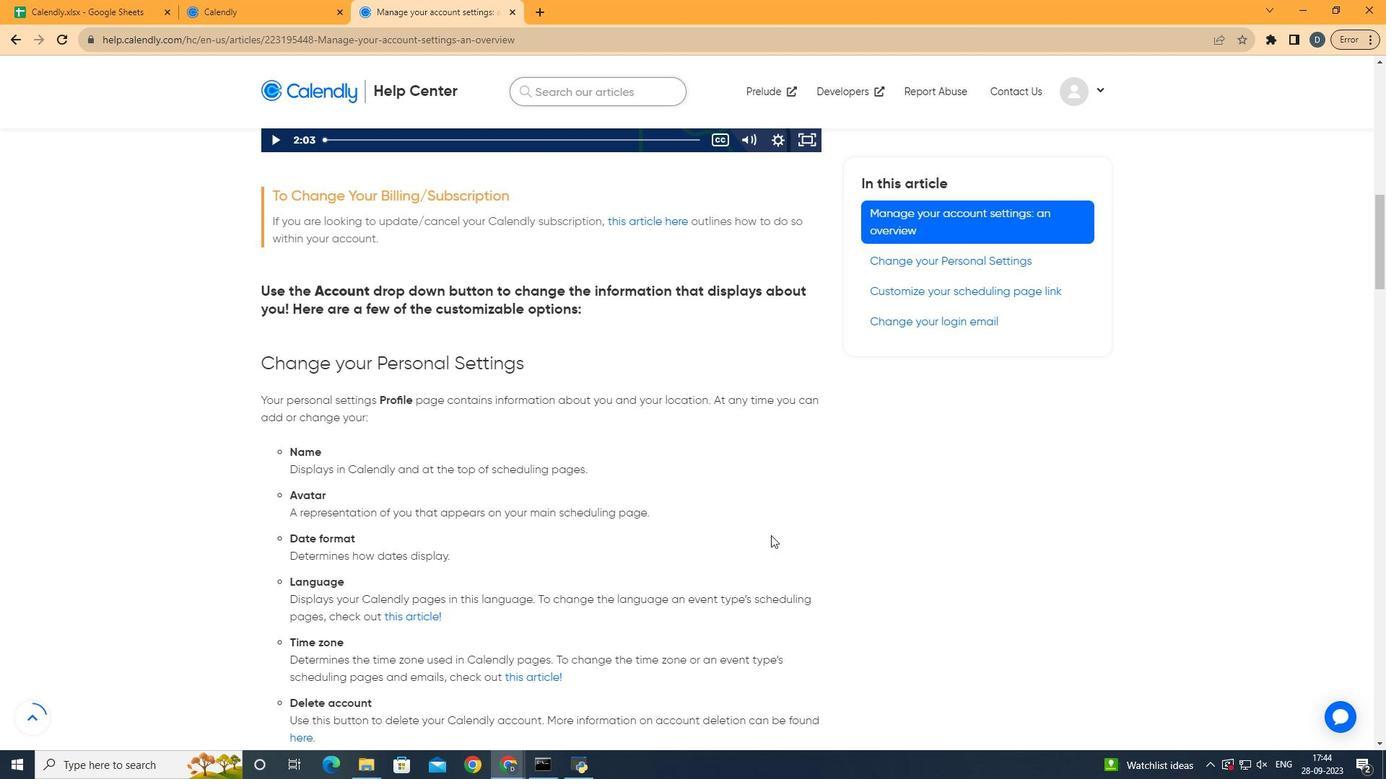 
Action: Mouse scrolled (787, 553) with delta (0, 0)
Screenshot: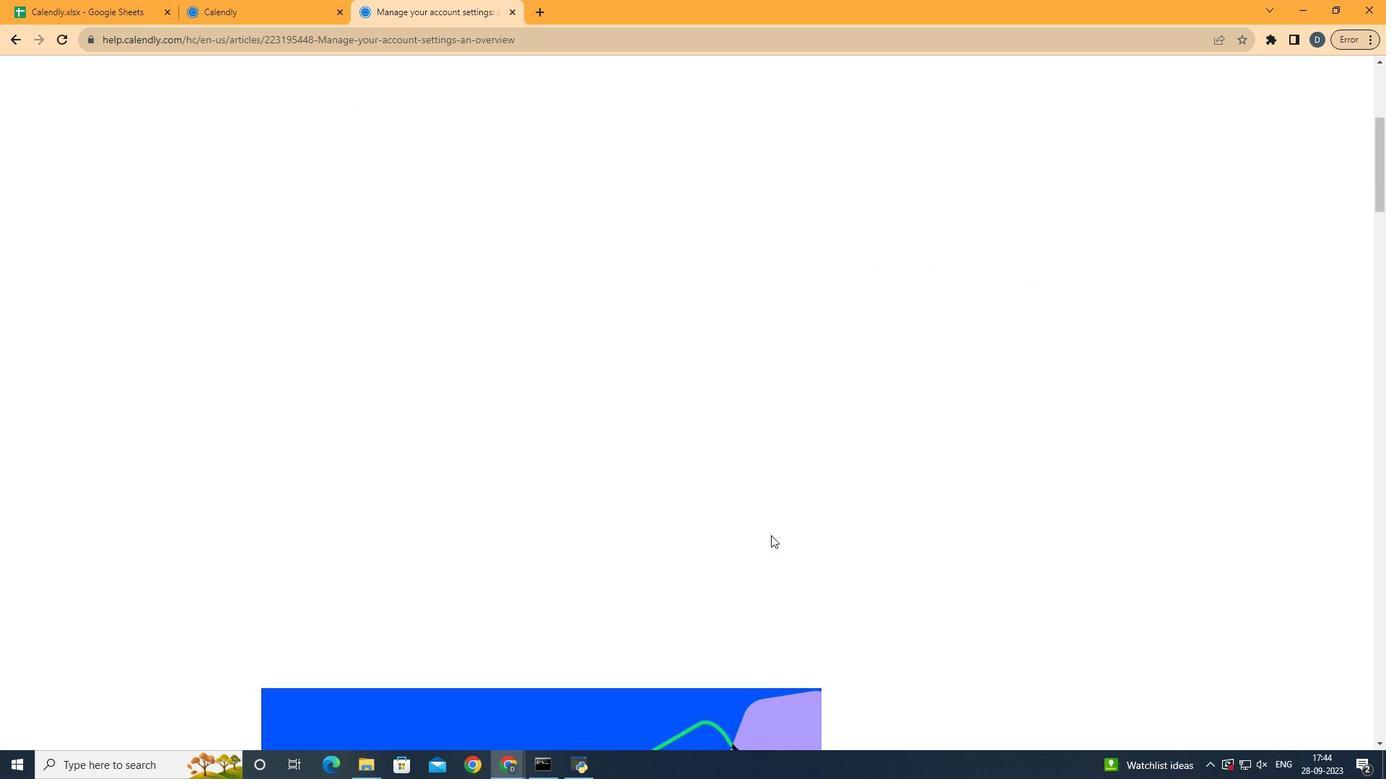 
Action: Mouse scrolled (787, 553) with delta (0, 0)
Screenshot: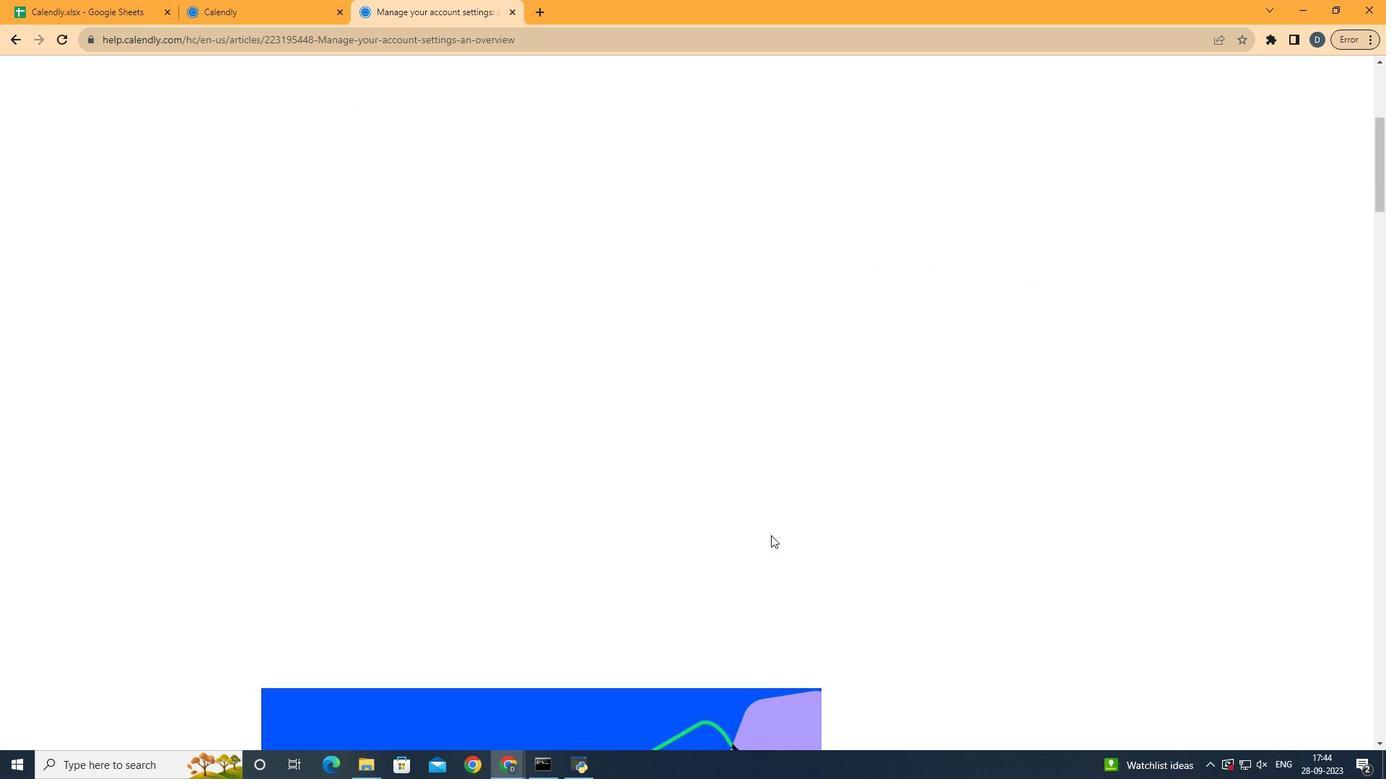
Action: Mouse scrolled (787, 553) with delta (0, 0)
Screenshot: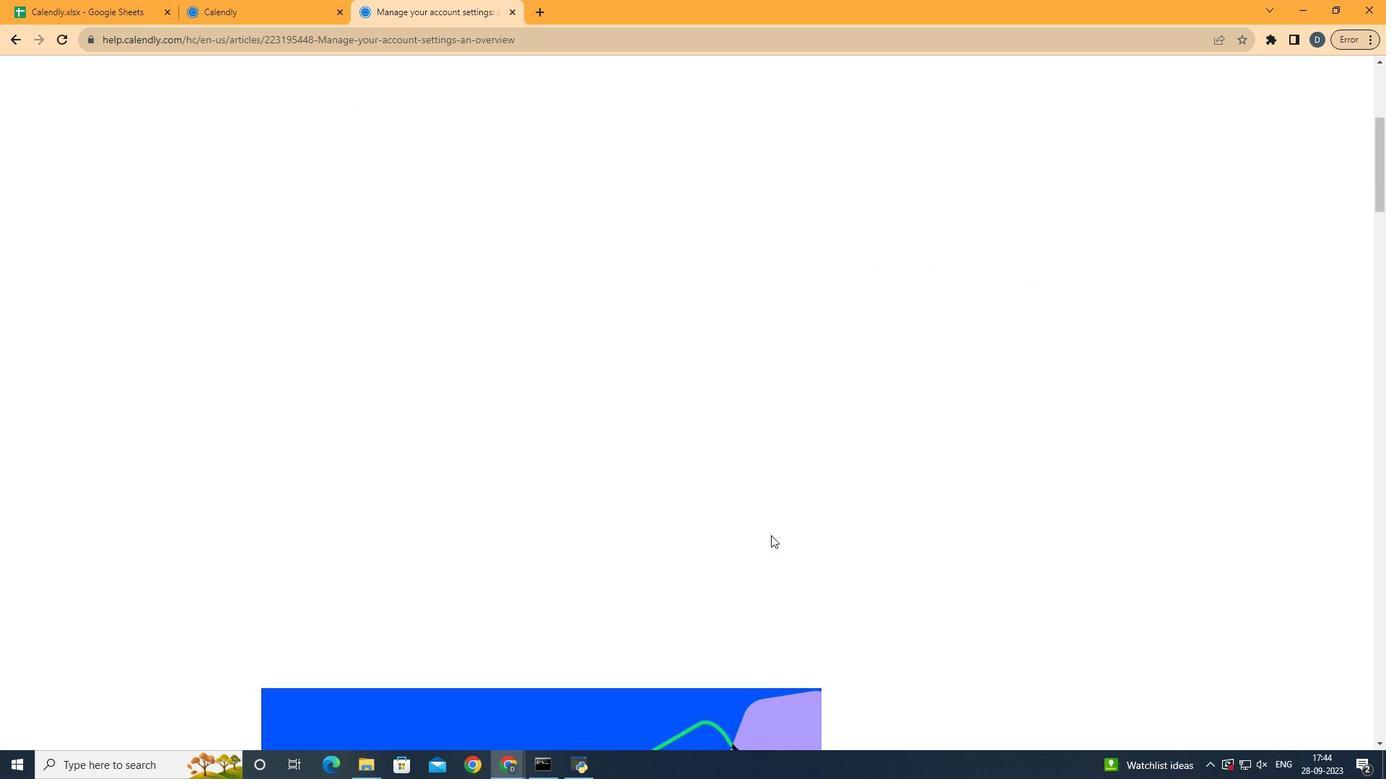
Action: Mouse scrolled (787, 553) with delta (0, 0)
Screenshot: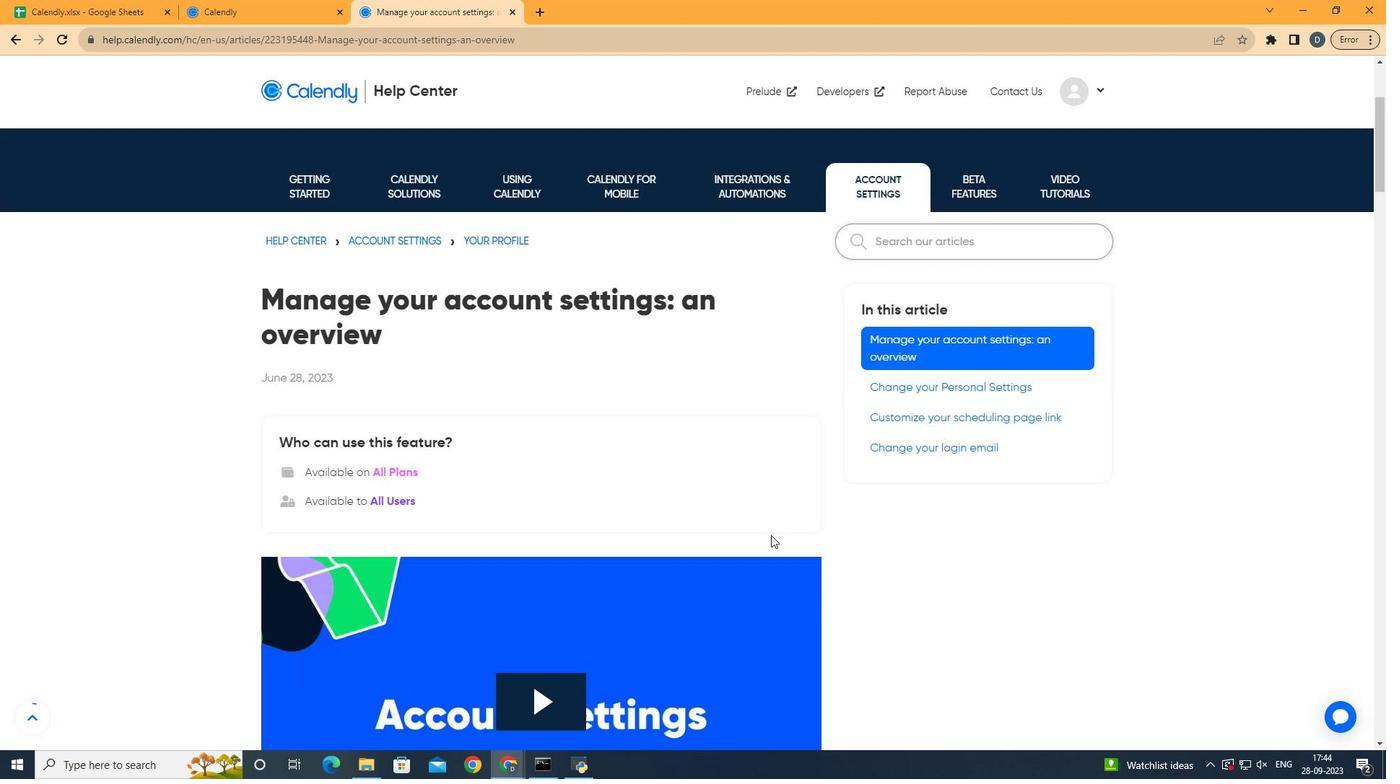 
Action: Mouse scrolled (787, 553) with delta (0, 0)
Screenshot: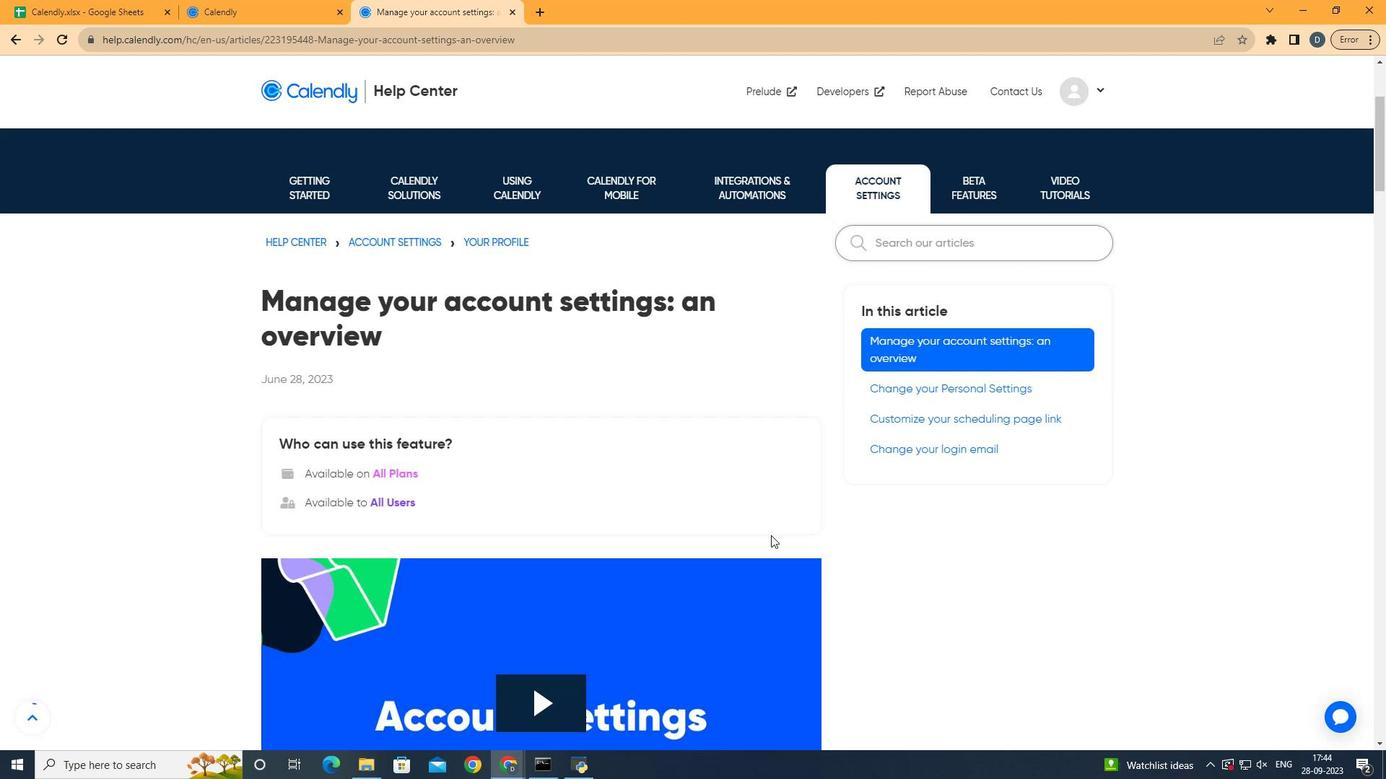 
Action: Mouse scrolled (787, 553) with delta (0, 0)
Screenshot: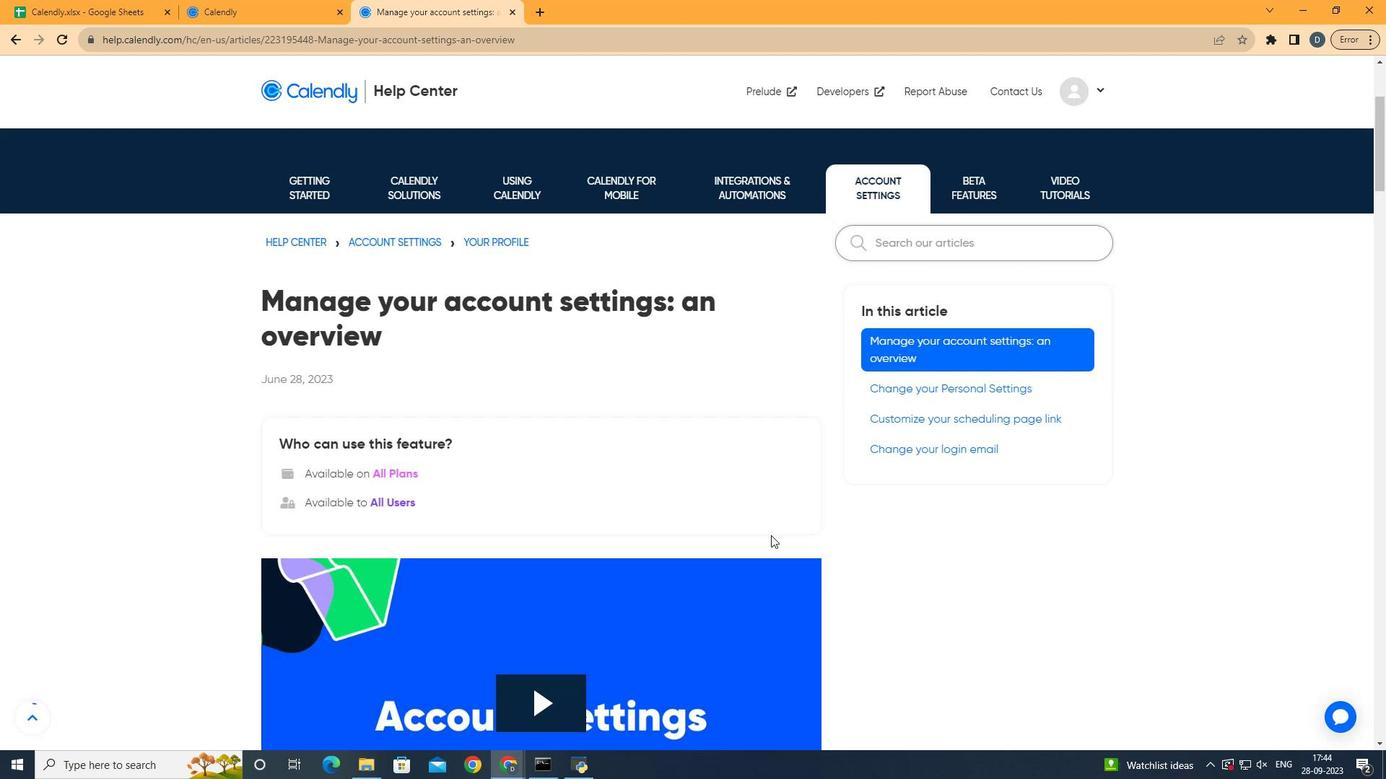 
Action: Mouse scrolled (787, 553) with delta (0, 0)
Screenshot: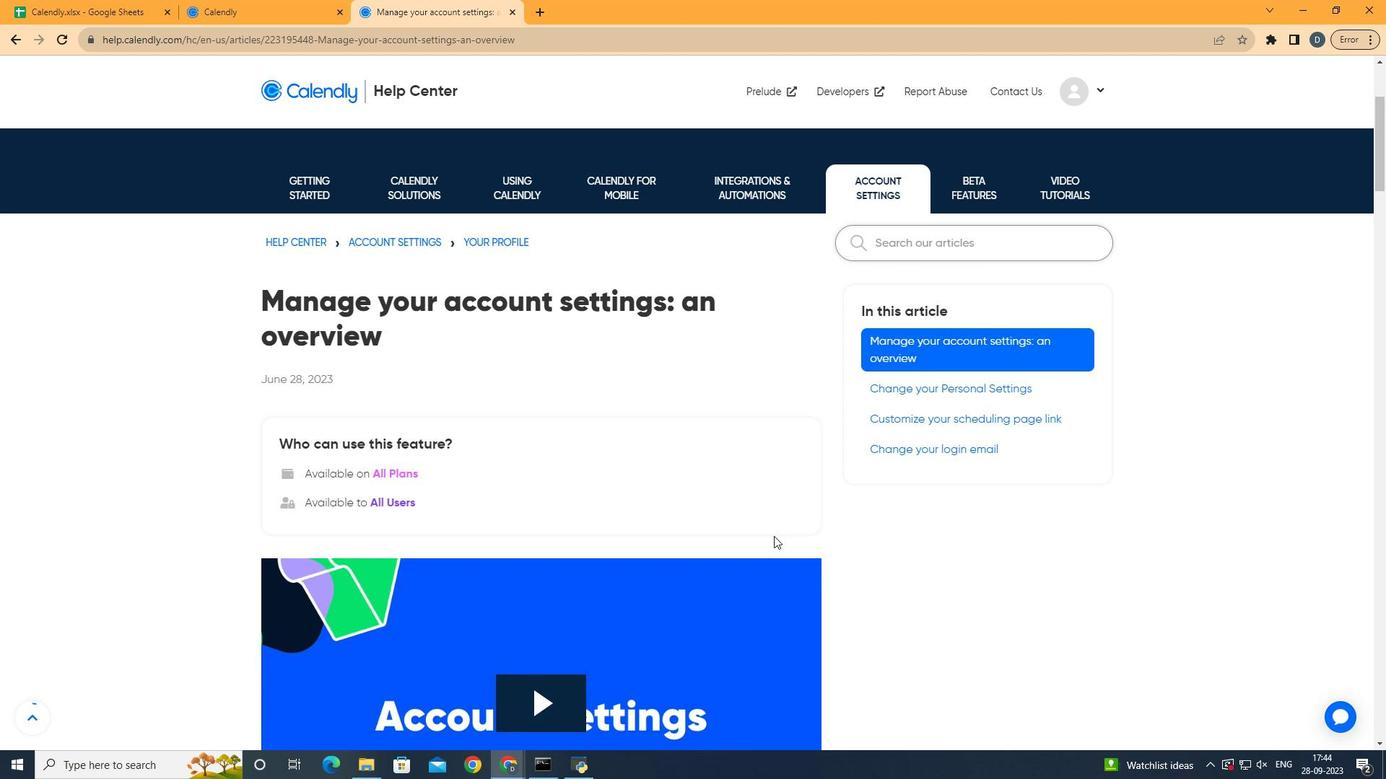 
Action: Mouse scrolled (787, 553) with delta (0, 0)
Screenshot: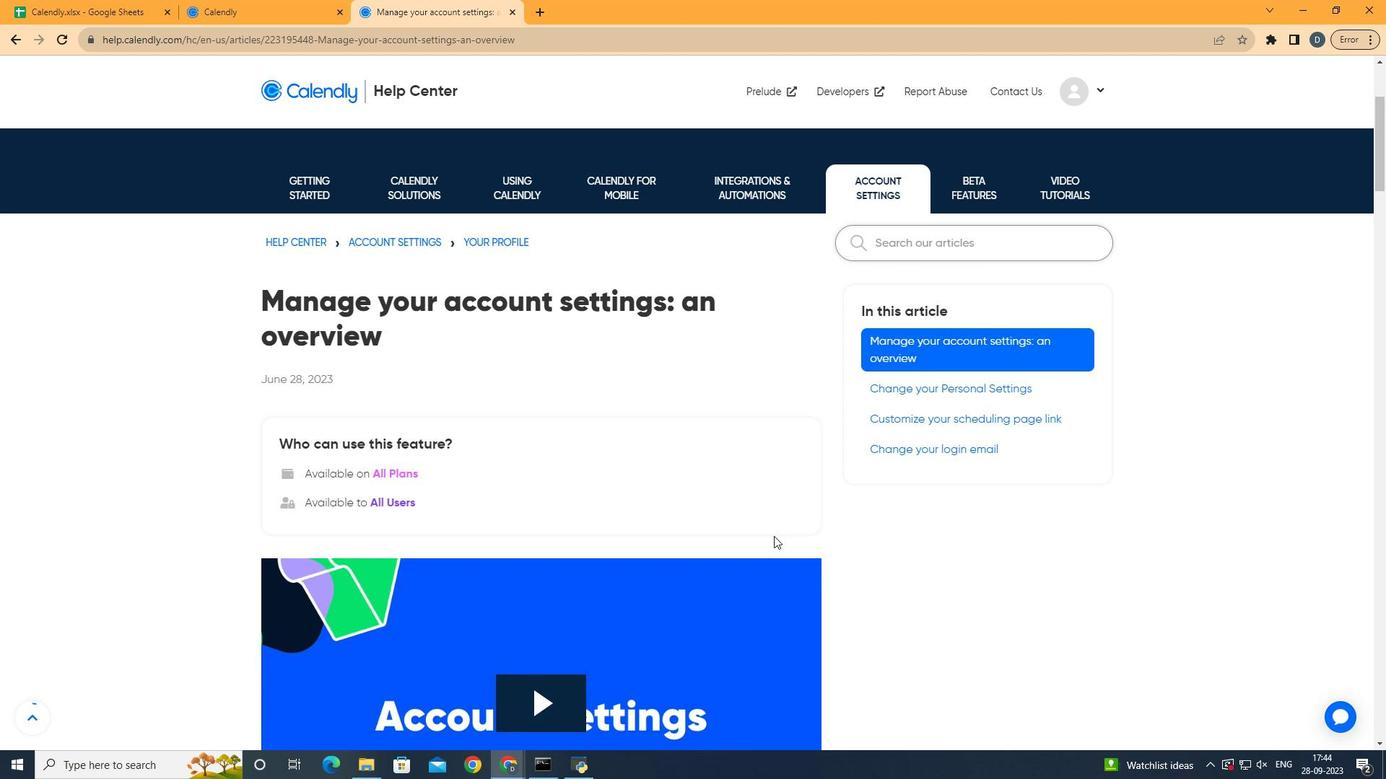 
Action: Mouse scrolled (787, 553) with delta (0, 0)
Screenshot: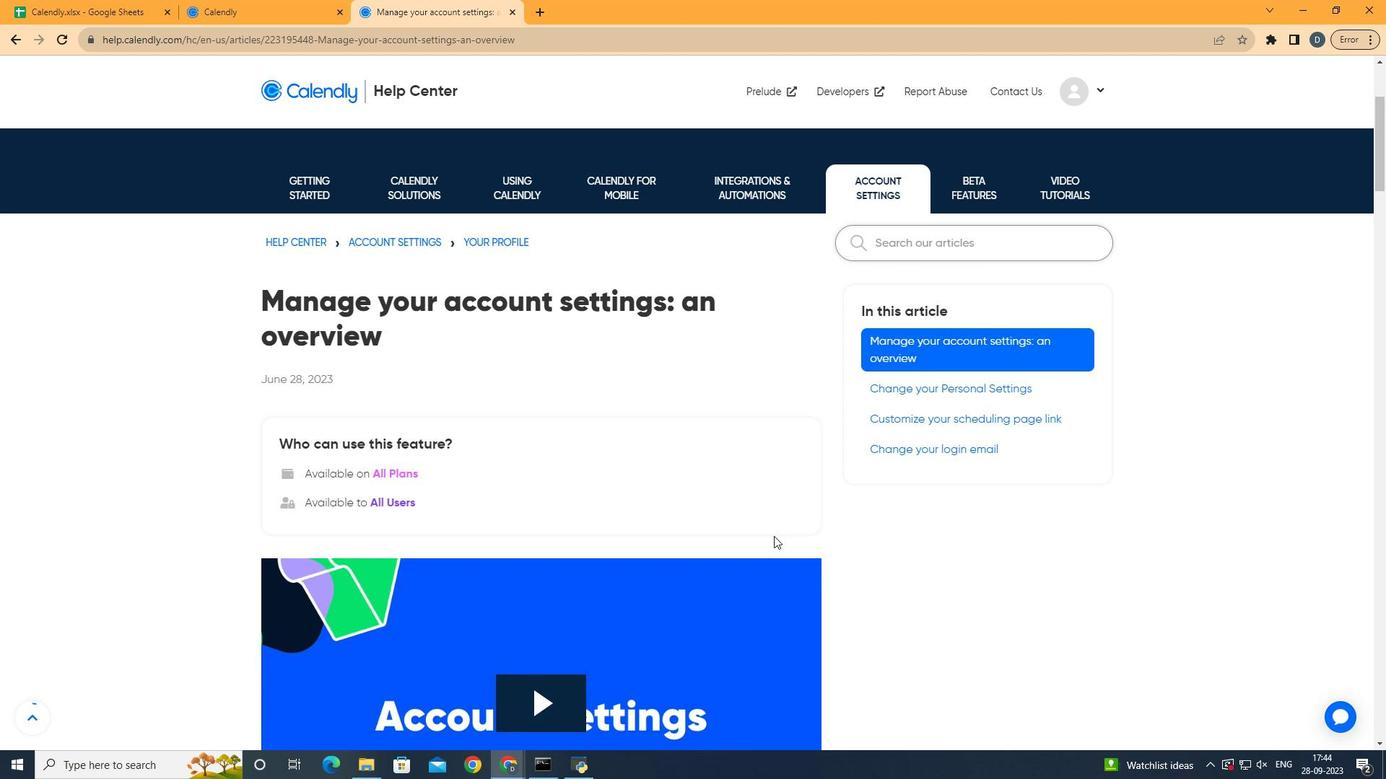 
Action: Mouse scrolled (787, 553) with delta (0, 0)
Screenshot: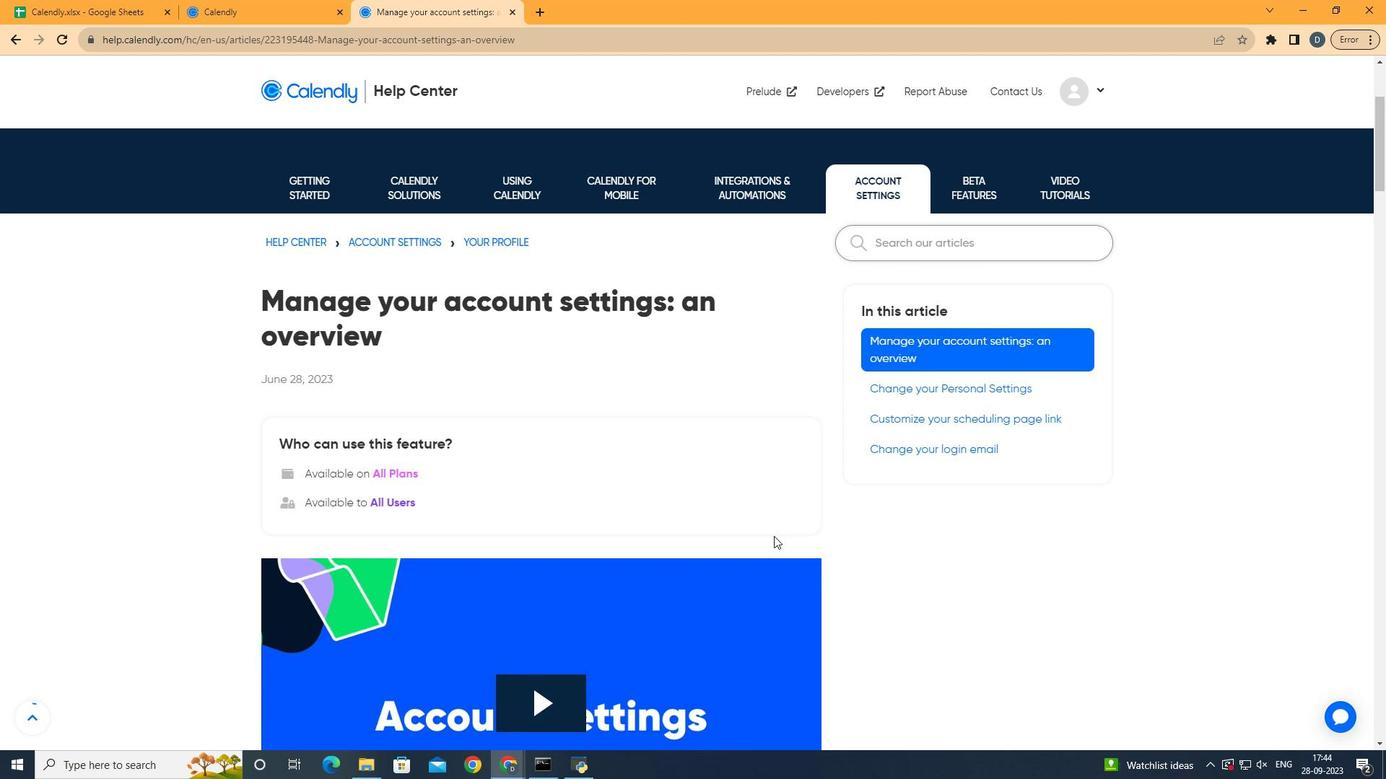 
